 Task: Log work in the project BrainWave for the issue 'Develop a new tool for automated testing of mobile application memory consumption and optimization' spent time as '5w 2d 8h 51m' and remaining time as '2w 2d 13h 58m' and move to top of backlog. Now add the issue to the epic 'Service-oriented architecture (SOA) implementation'. Log work in the project BrainWave for the issue 'Upgrade the website performance and speed mechanisms of a web application to improve website loading time and user experience' spent time as '1w 5d 19h 44m' and remaining time as '3w 4d 6h 56m' and move to bottom of backlog. Now add the issue to the epic 'Supply chain management system integration'
Action: Mouse moved to (177, 50)
Screenshot: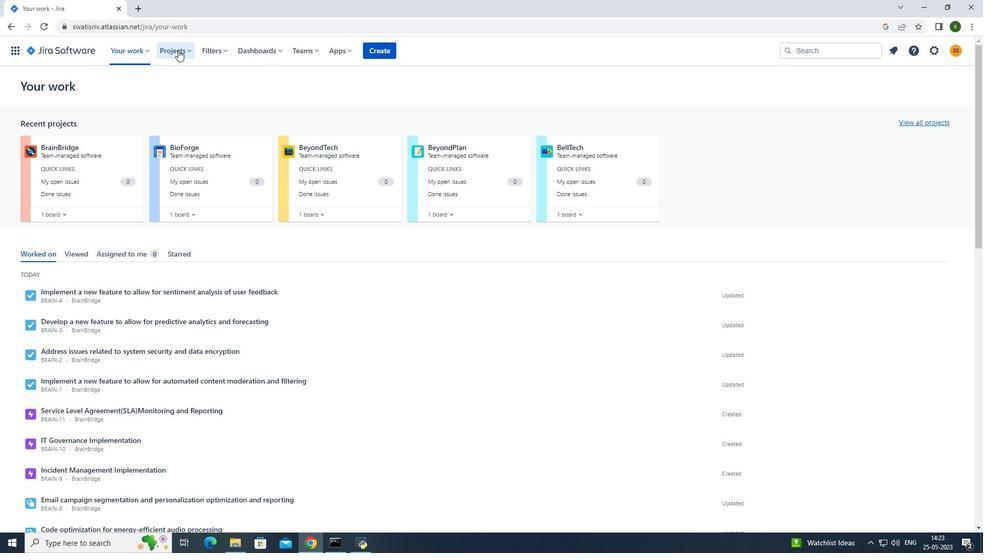 
Action: Mouse pressed left at (177, 50)
Screenshot: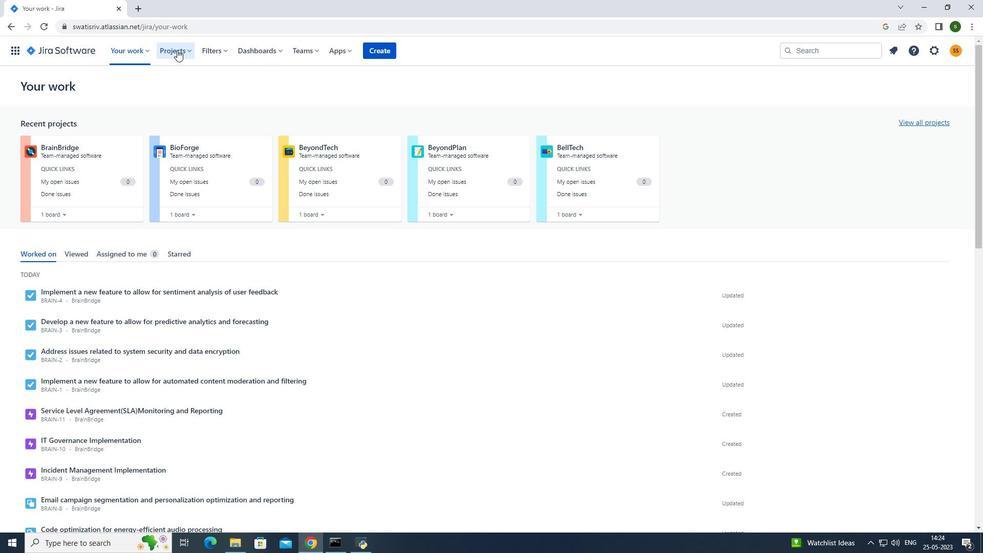 
Action: Mouse moved to (217, 88)
Screenshot: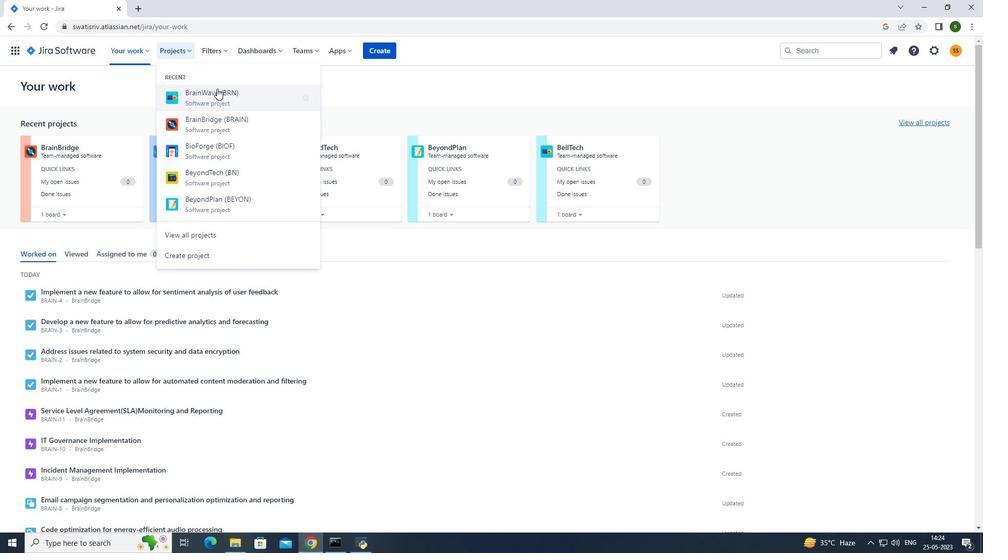 
Action: Mouse pressed left at (217, 88)
Screenshot: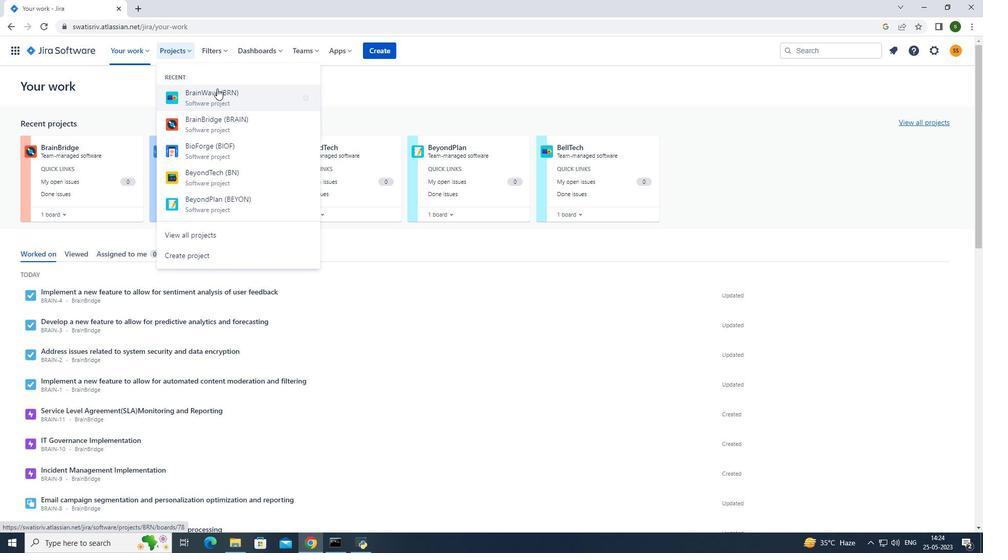 
Action: Mouse moved to (78, 149)
Screenshot: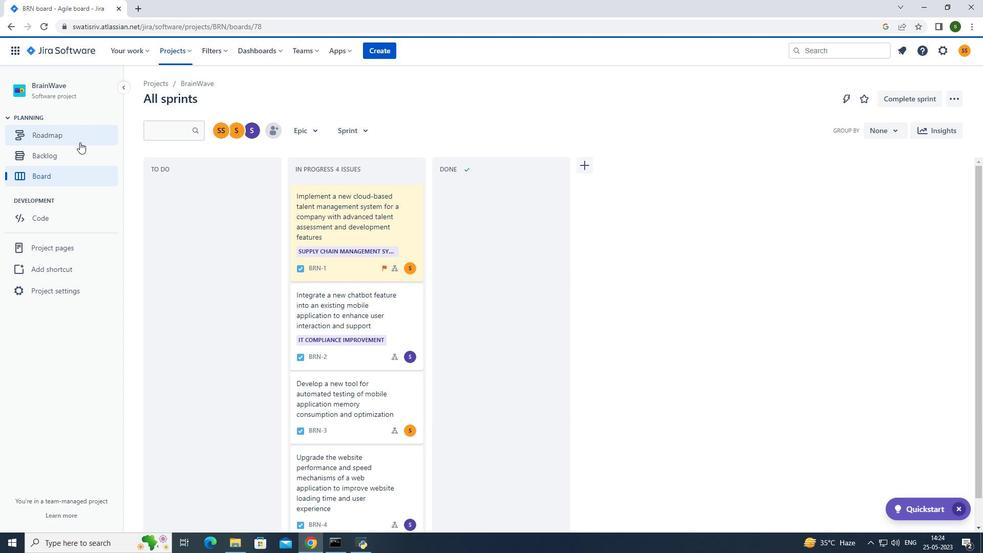 
Action: Mouse pressed left at (78, 149)
Screenshot: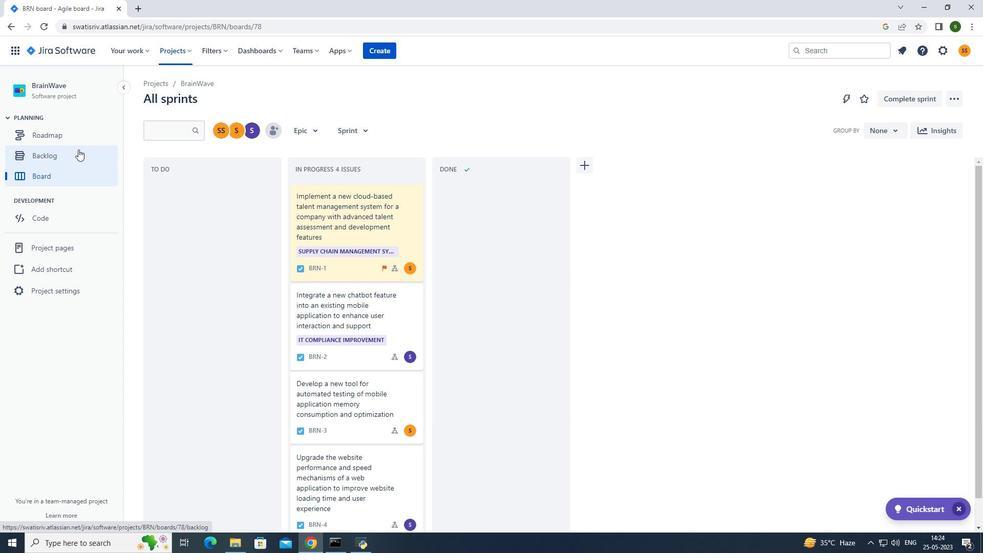 
Action: Mouse moved to (752, 370)
Screenshot: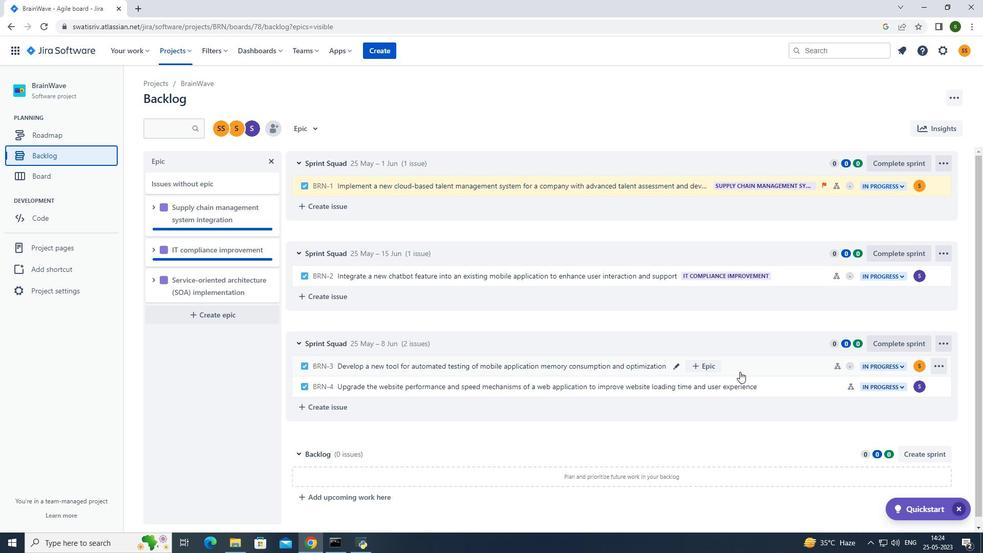 
Action: Mouse pressed left at (752, 370)
Screenshot: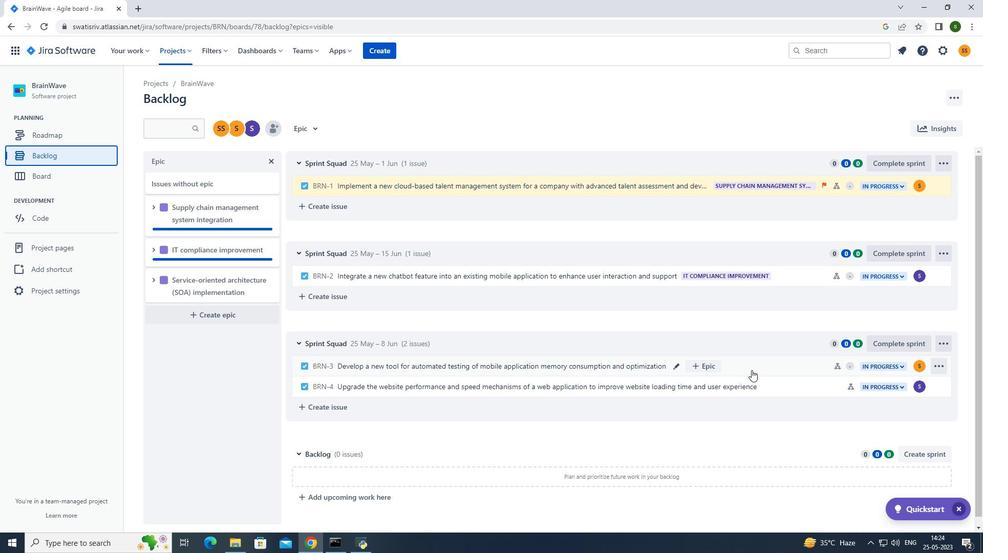
Action: Mouse moved to (935, 157)
Screenshot: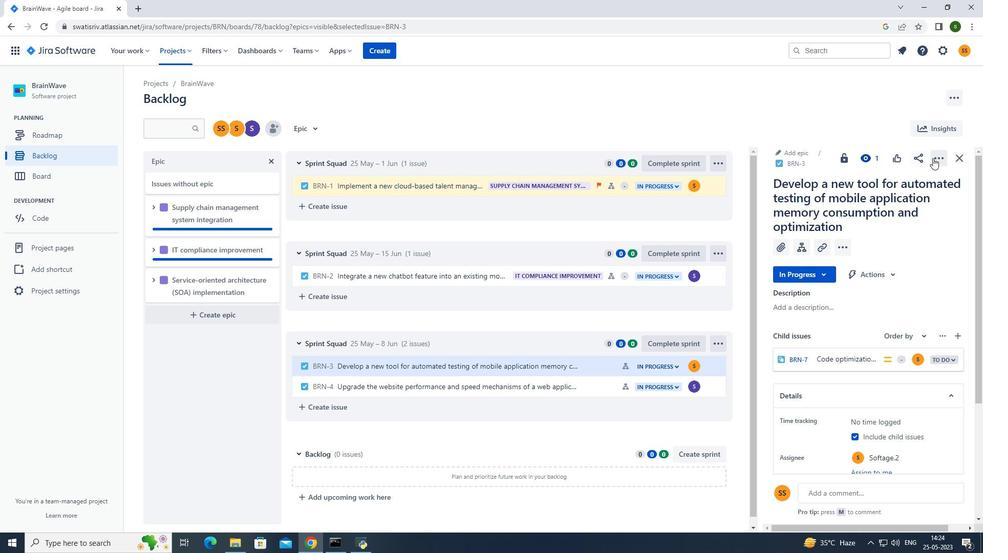 
Action: Mouse pressed left at (935, 157)
Screenshot: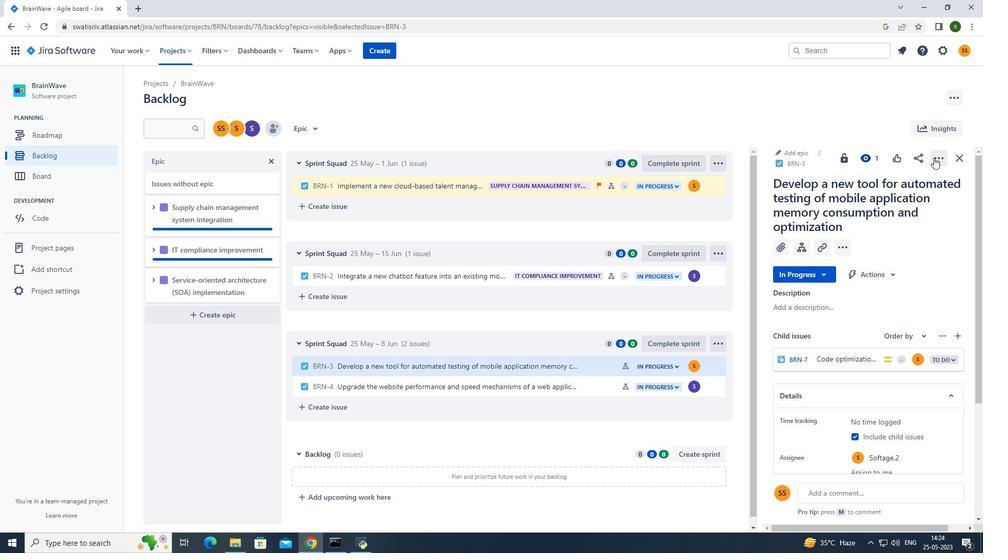 
Action: Mouse moved to (916, 188)
Screenshot: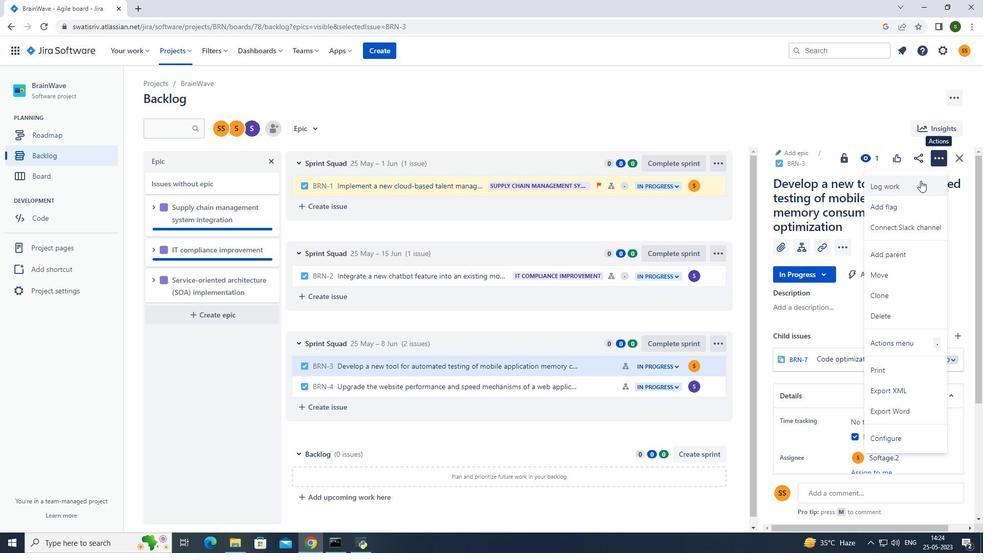 
Action: Mouse pressed left at (916, 188)
Screenshot: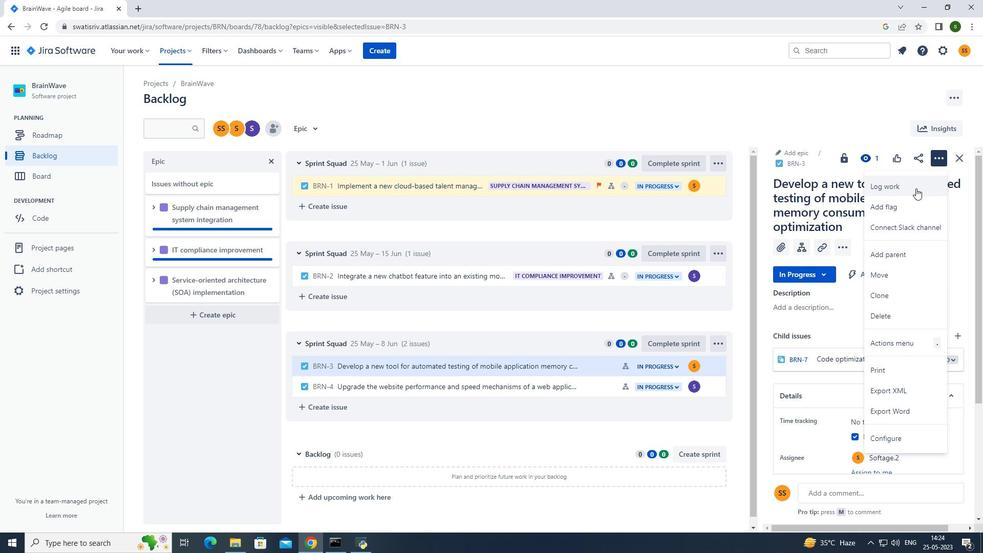 
Action: Mouse moved to (421, 154)
Screenshot: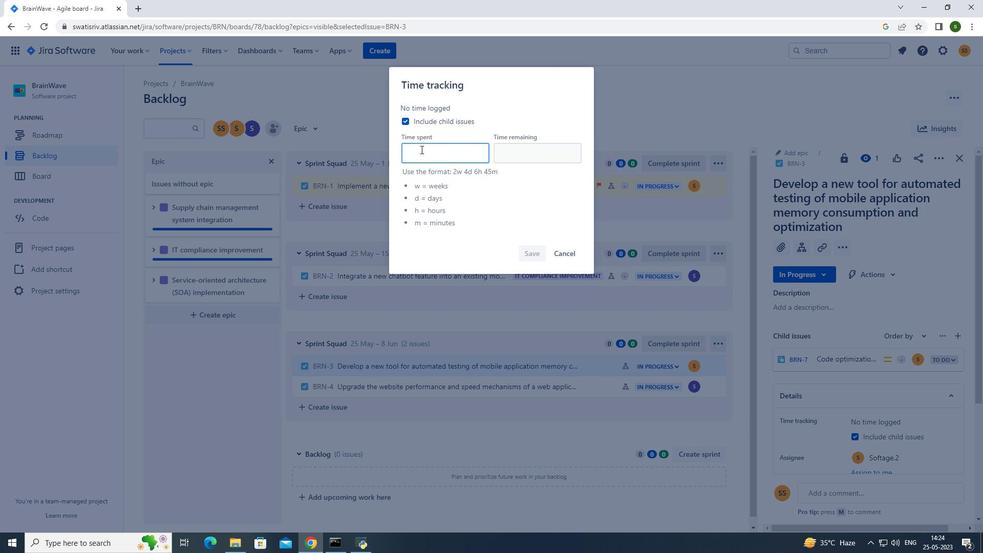 
Action: Mouse pressed left at (421, 154)
Screenshot: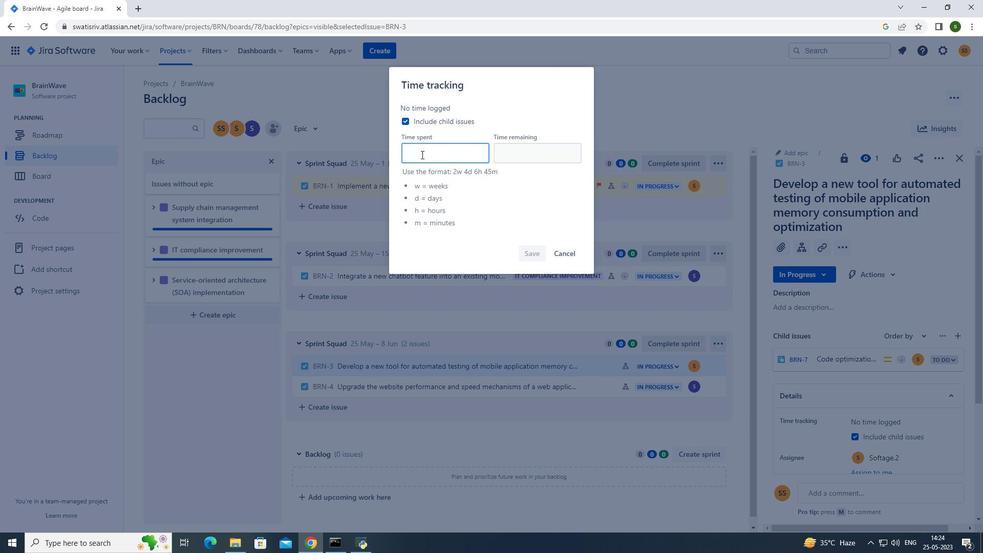 
Action: Mouse moved to (422, 152)
Screenshot: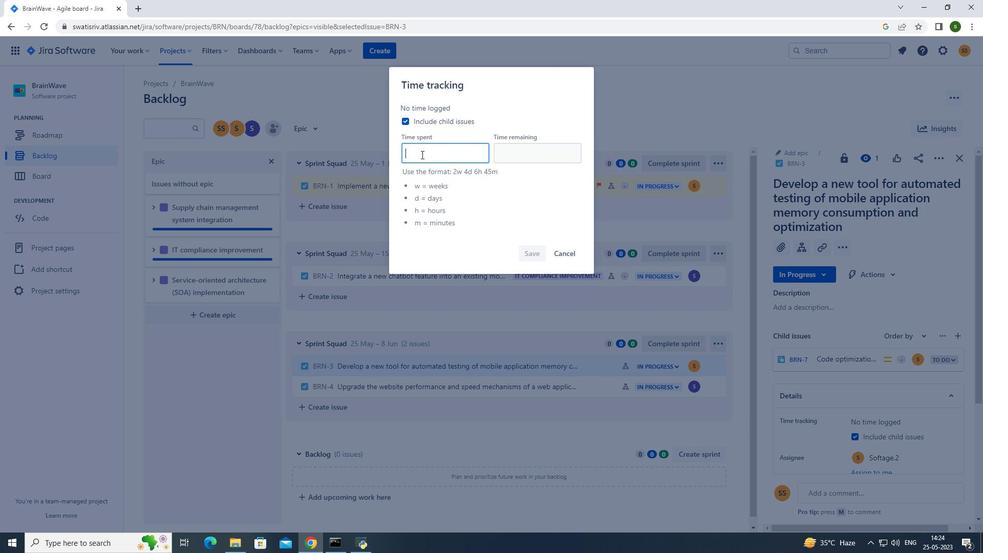 
Action: Key pressed 5
Screenshot: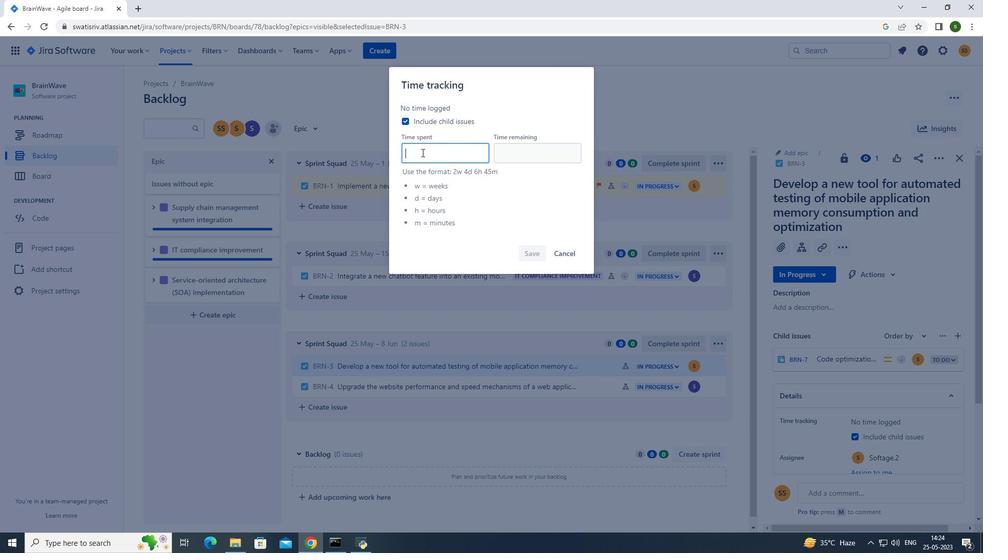 
Action: Mouse moved to (422, 151)
Screenshot: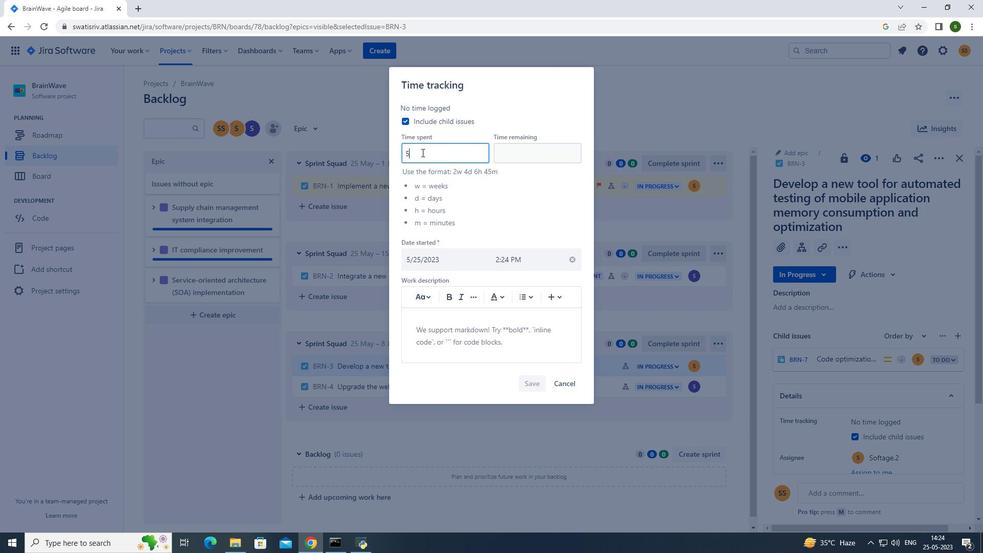 
Action: Key pressed w<Key.space>2d<Key.space>8h<Key.space>51m
Screenshot: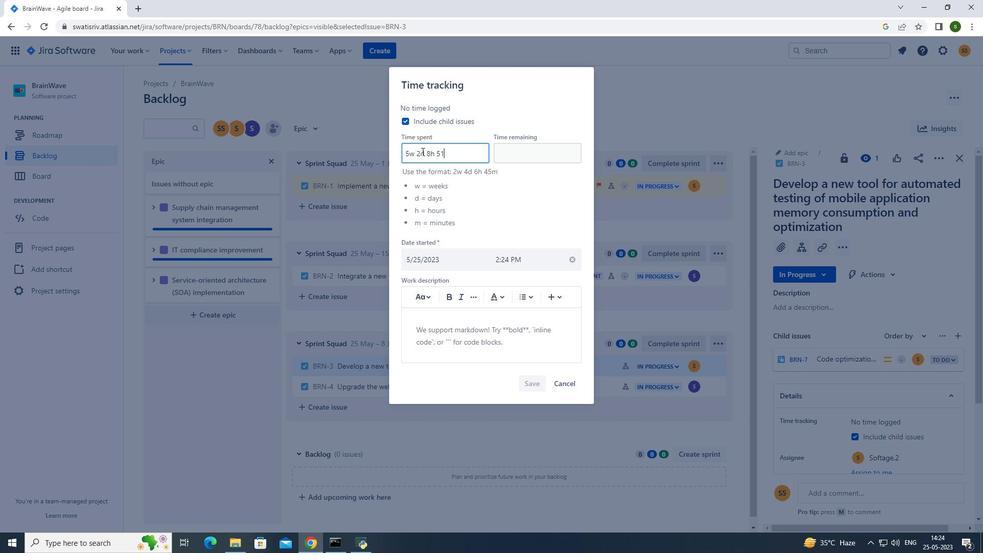 
Action: Mouse moved to (532, 160)
Screenshot: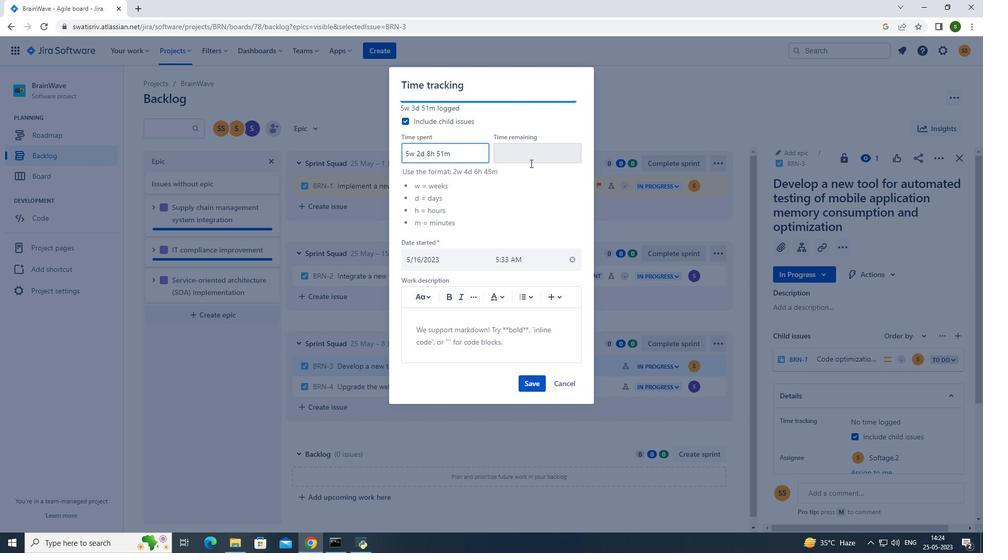 
Action: Mouse pressed left at (532, 160)
Screenshot: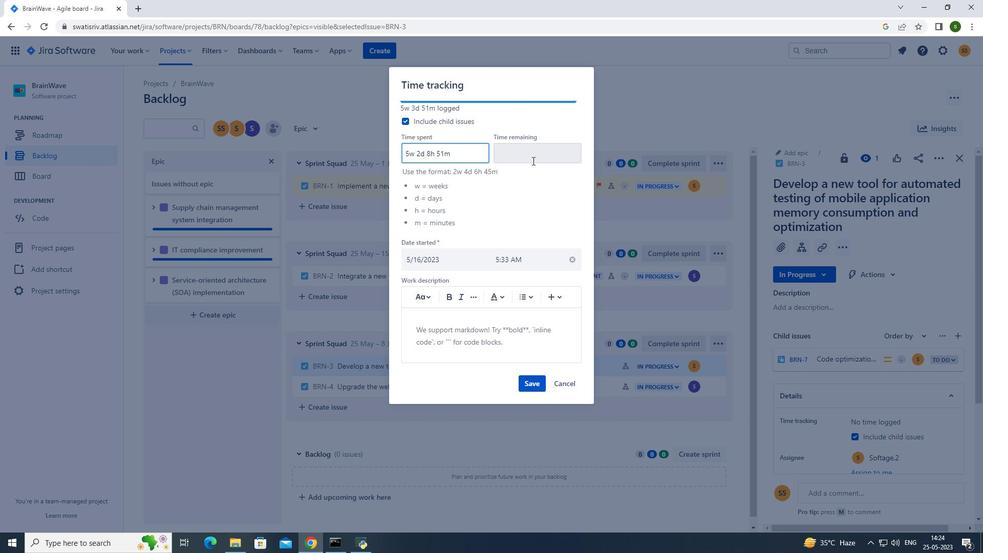 
Action: Key pressed 2w<Key.space>2d<Key.space>13h<Key.space>58m
Screenshot: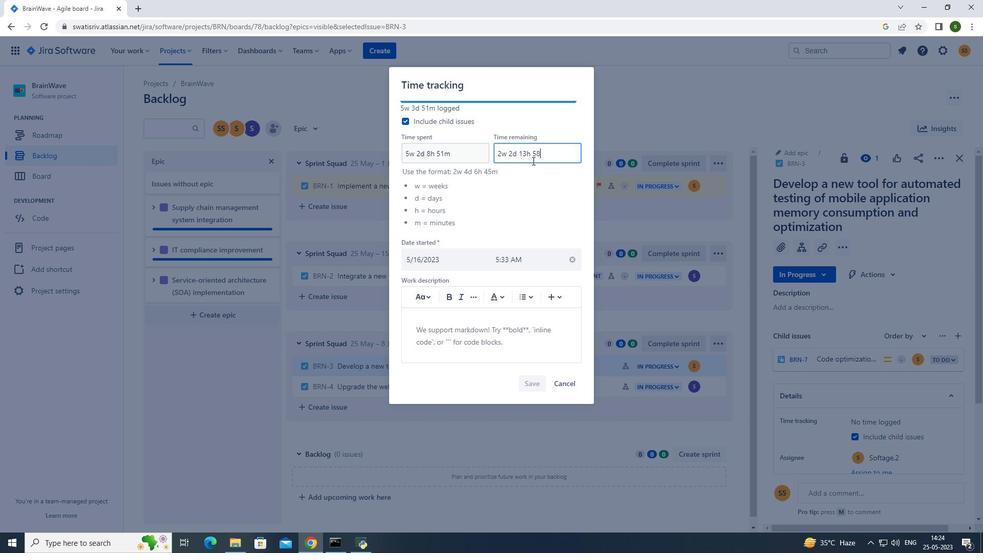 
Action: Mouse moved to (526, 379)
Screenshot: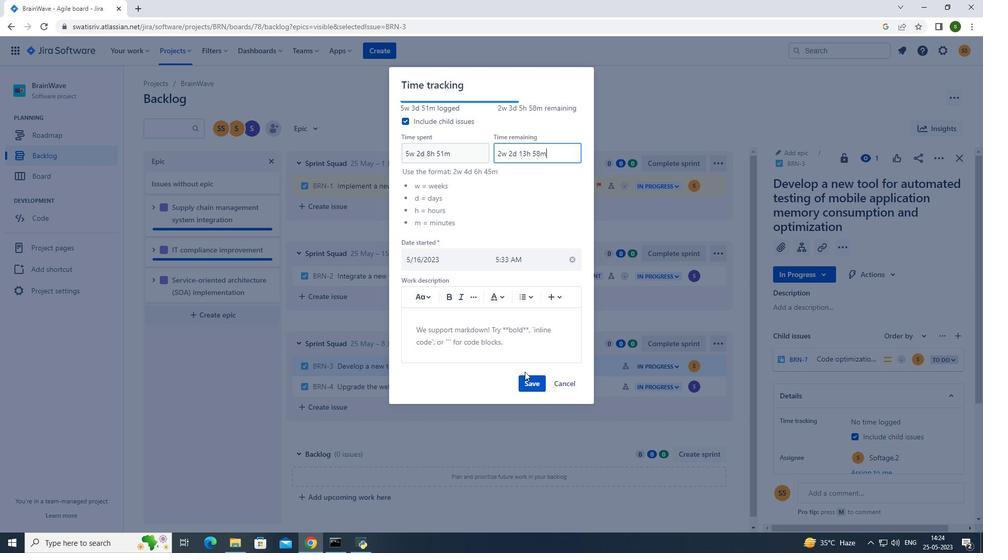 
Action: Mouse pressed left at (526, 379)
Screenshot: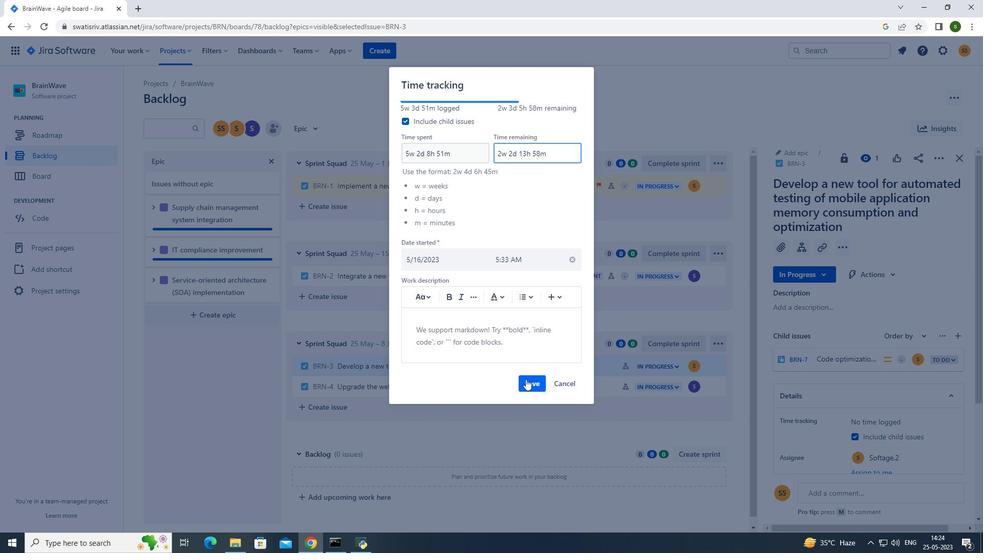 
Action: Mouse moved to (707, 366)
Screenshot: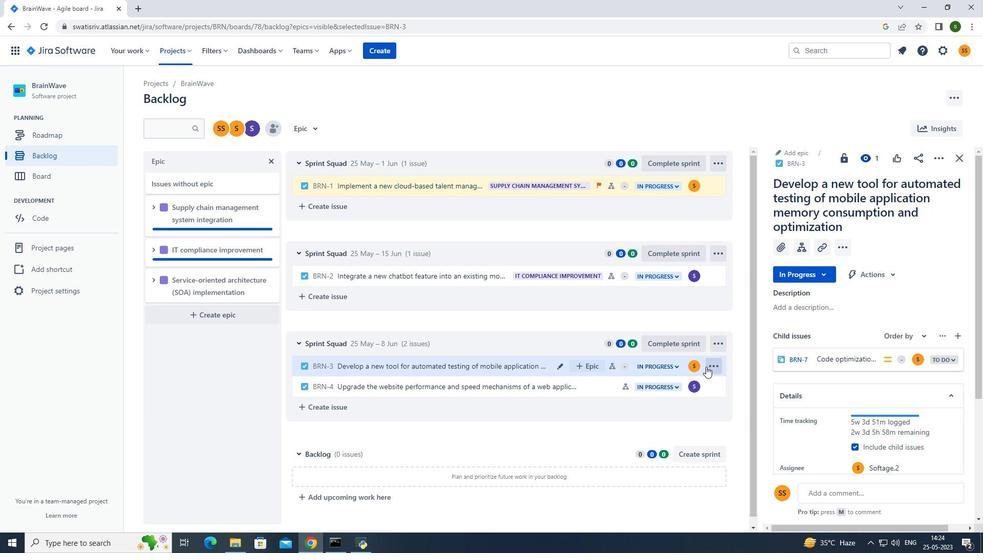 
Action: Mouse pressed left at (707, 366)
Screenshot: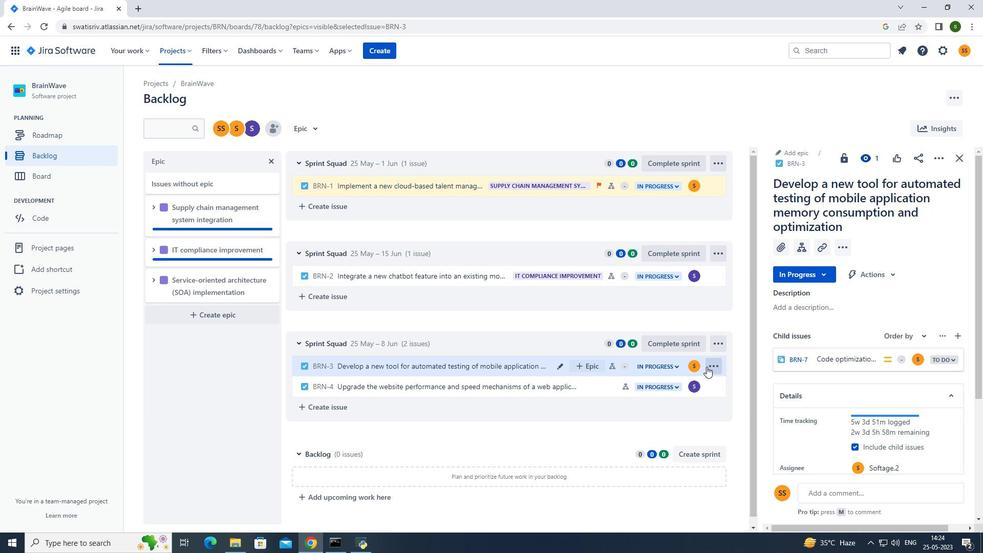 
Action: Mouse moved to (690, 328)
Screenshot: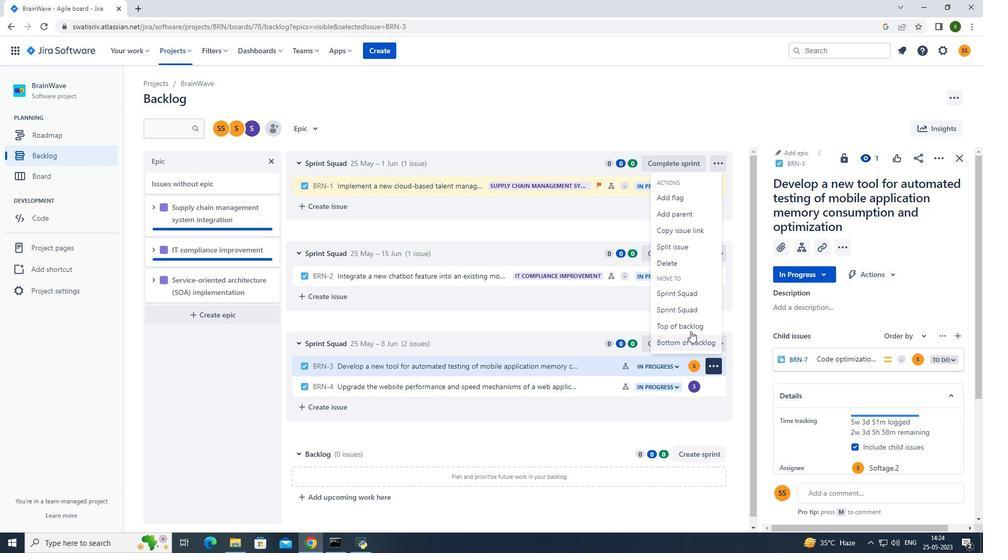 
Action: Mouse pressed left at (690, 328)
Screenshot: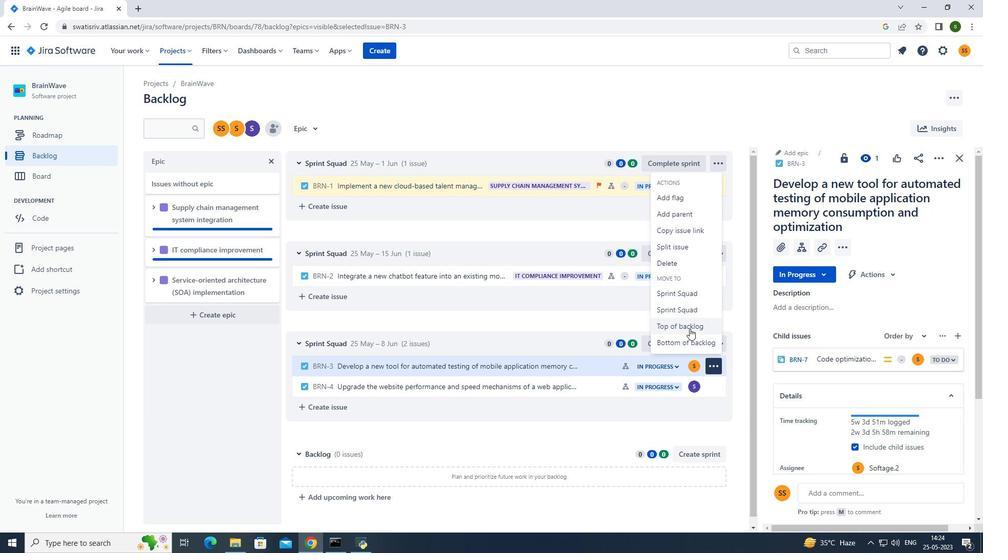 
Action: Mouse moved to (527, 171)
Screenshot: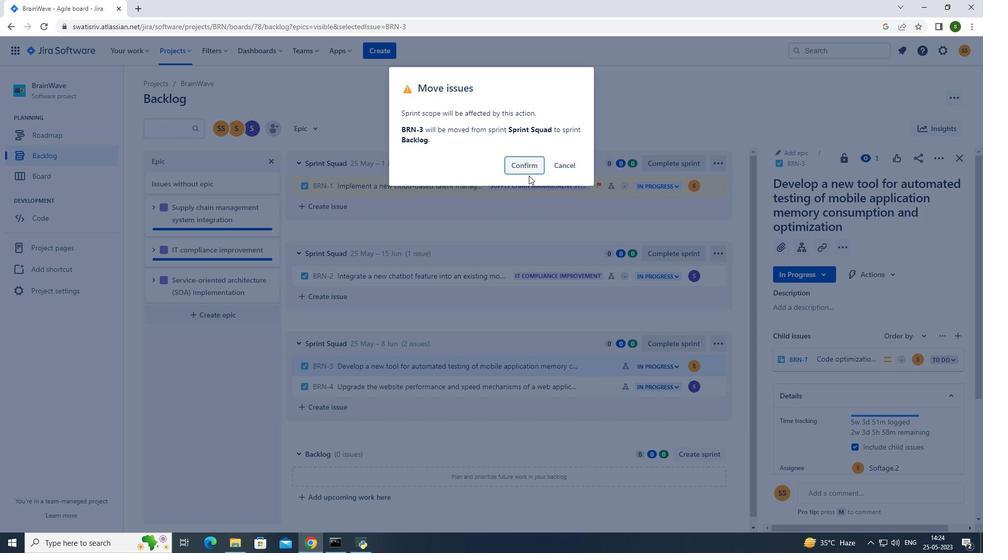 
Action: Mouse pressed left at (527, 171)
Screenshot: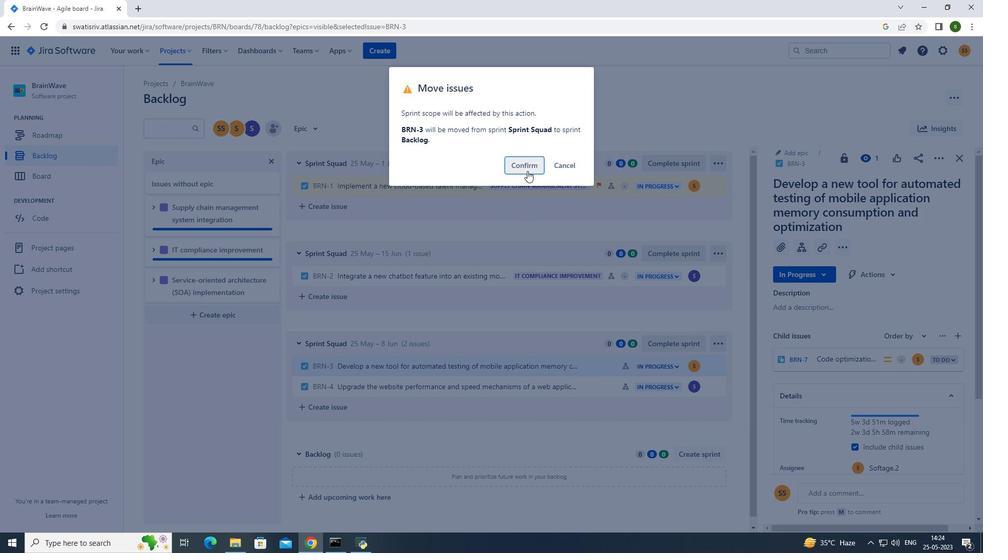 
Action: Mouse moved to (592, 457)
Screenshot: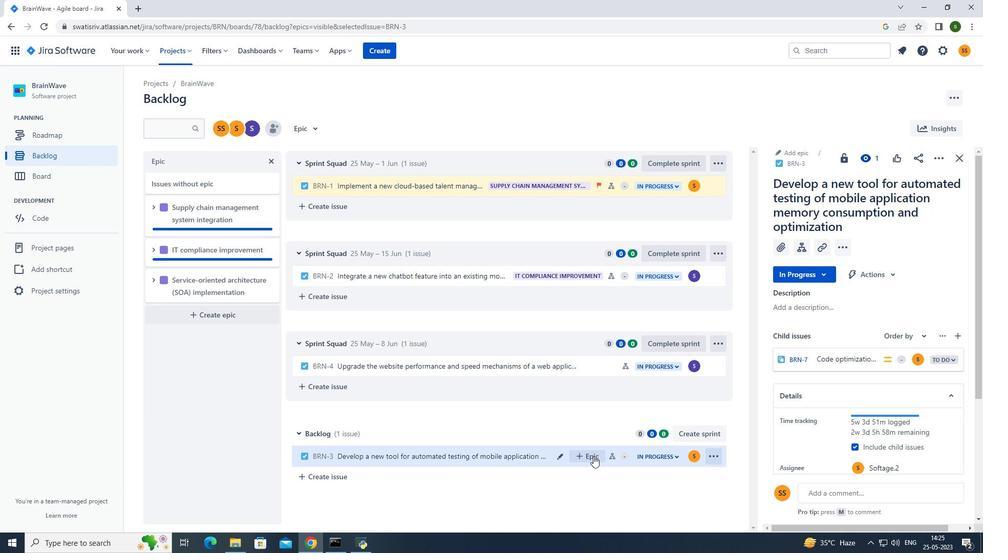 
Action: Mouse pressed left at (592, 457)
Screenshot: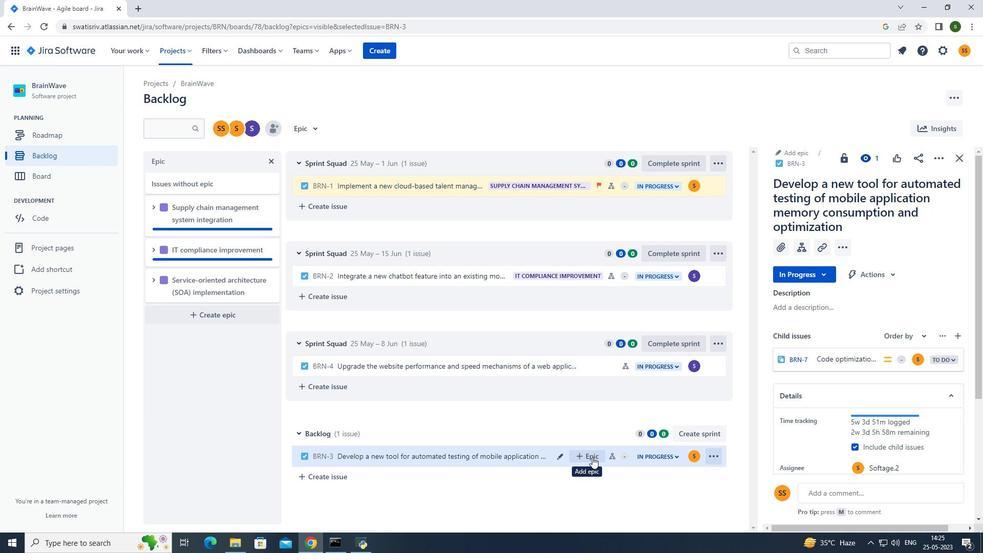 
Action: Mouse moved to (675, 522)
Screenshot: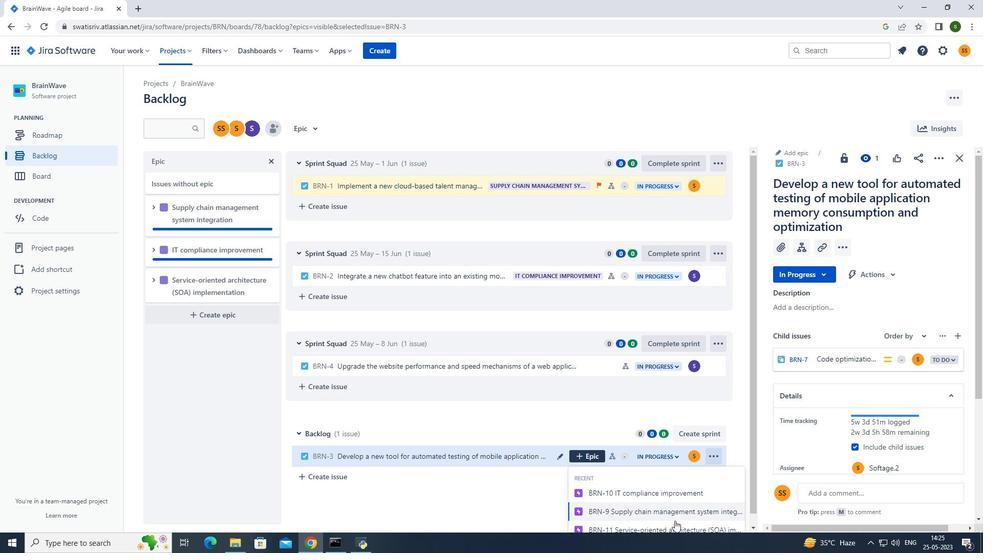 
Action: Mouse pressed left at (675, 522)
Screenshot: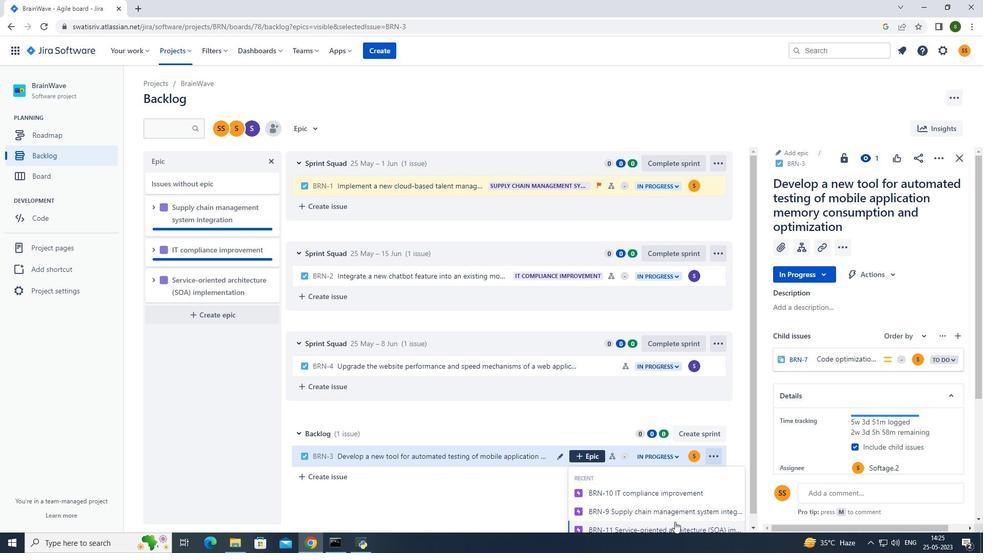
Action: Mouse moved to (314, 127)
Screenshot: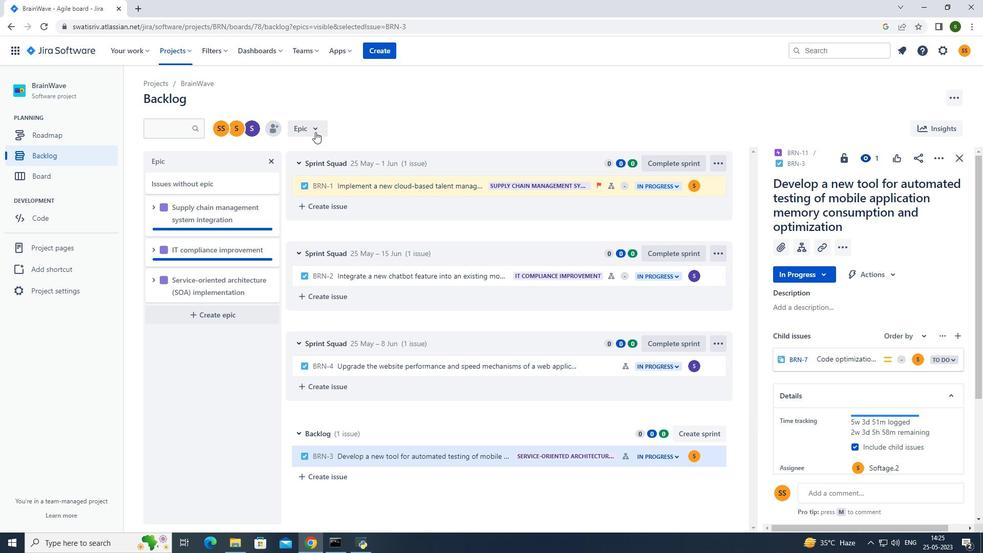 
Action: Mouse pressed left at (314, 127)
Screenshot: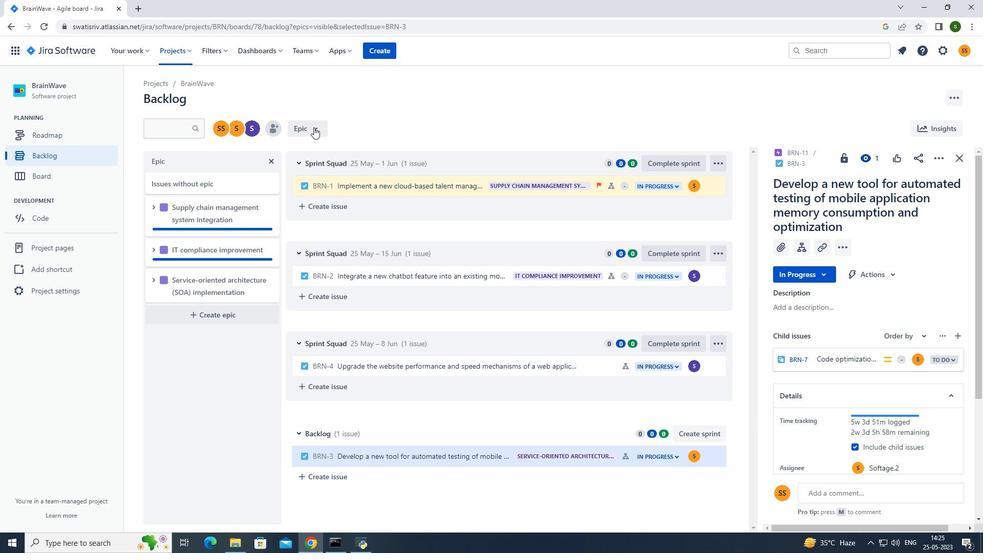 
Action: Mouse moved to (343, 208)
Screenshot: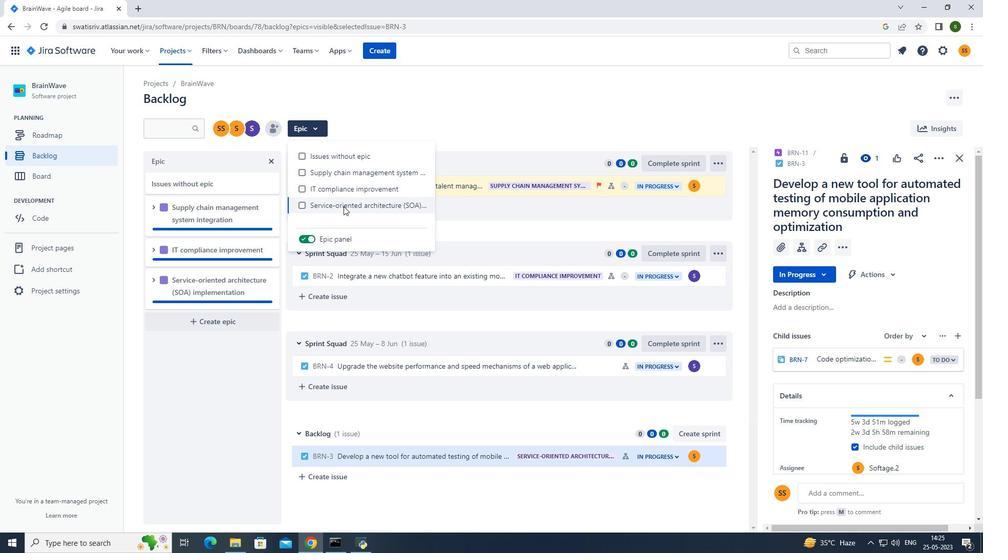 
Action: Mouse pressed left at (343, 208)
Screenshot: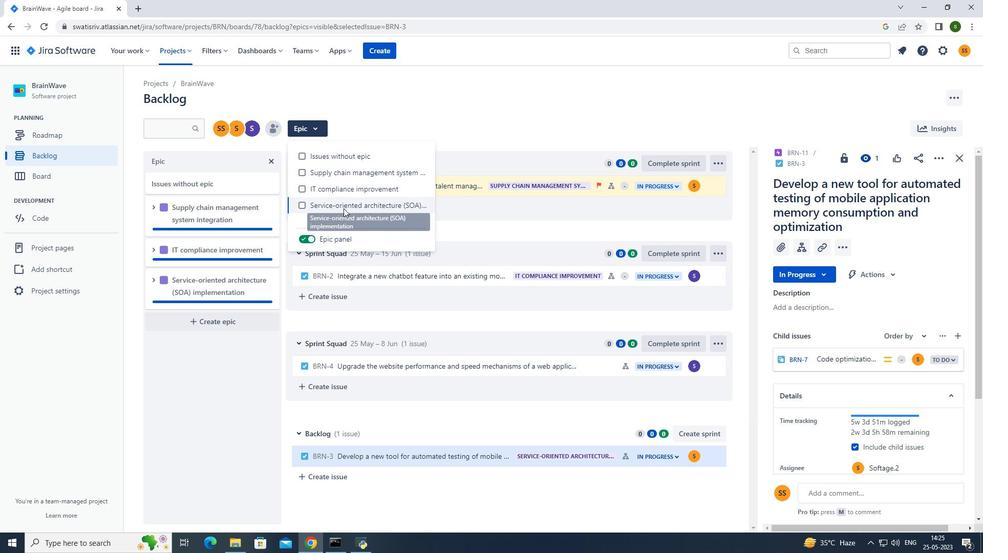 
Action: Mouse moved to (331, 91)
Screenshot: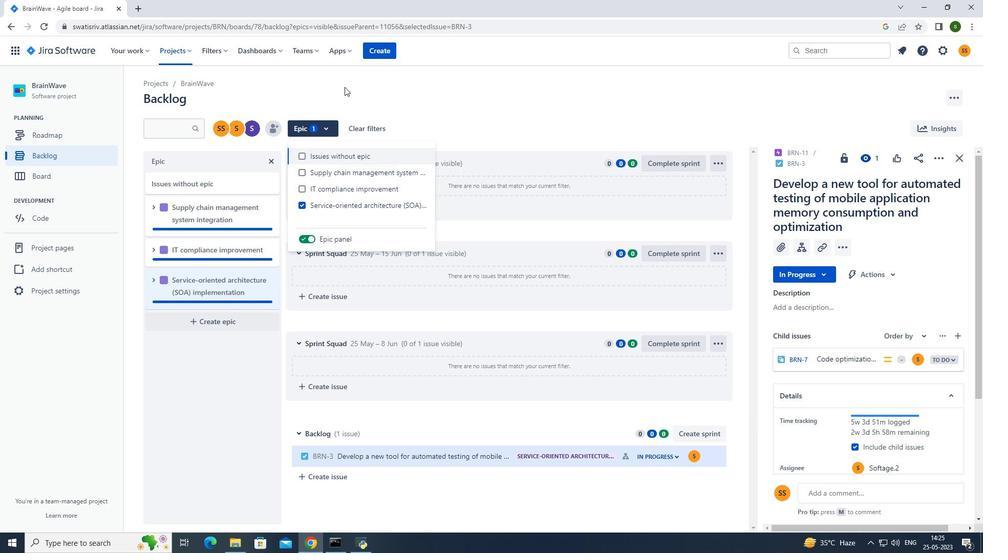 
Action: Mouse pressed left at (331, 91)
Screenshot: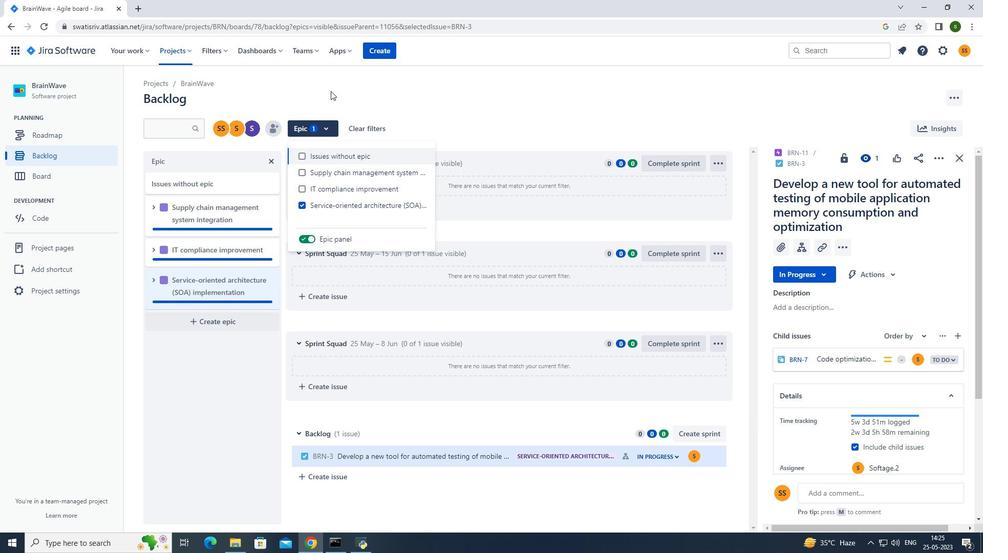 
Action: Mouse moved to (176, 56)
Screenshot: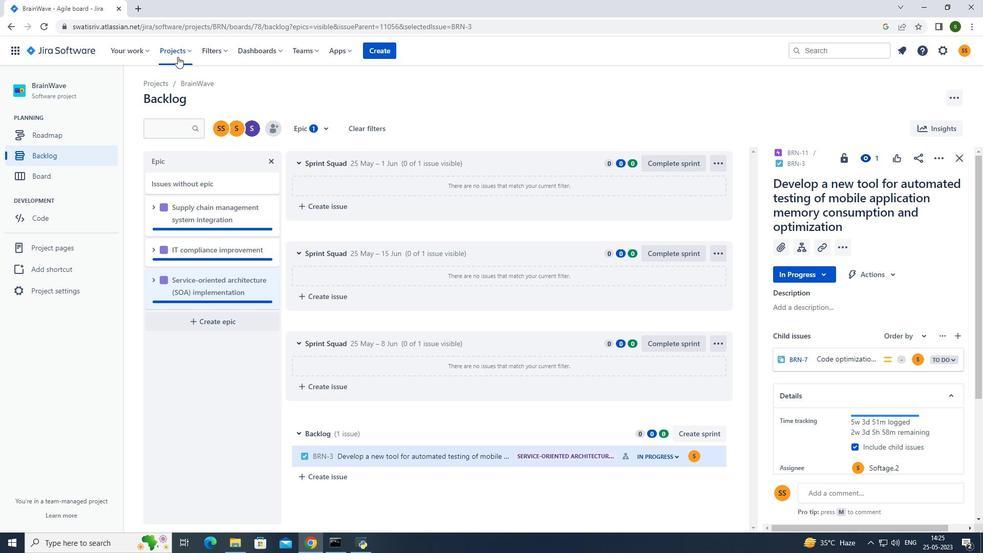 
Action: Mouse pressed left at (176, 56)
Screenshot: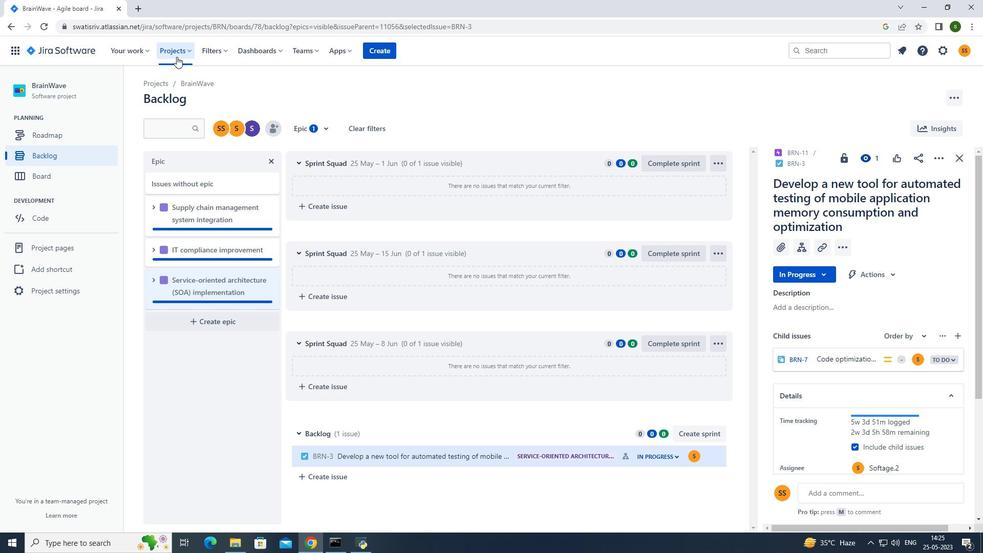 
Action: Mouse moved to (198, 92)
Screenshot: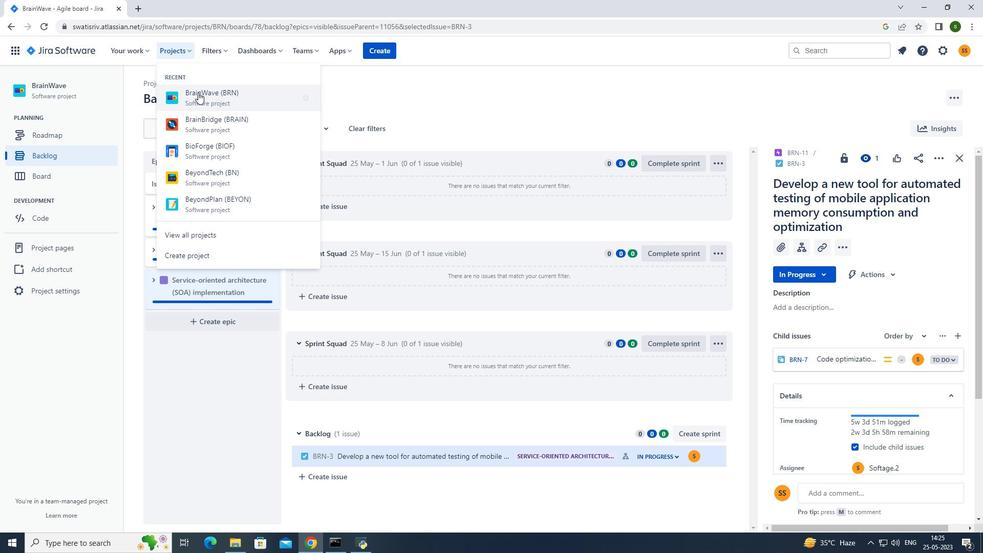 
Action: Mouse pressed left at (198, 92)
Screenshot: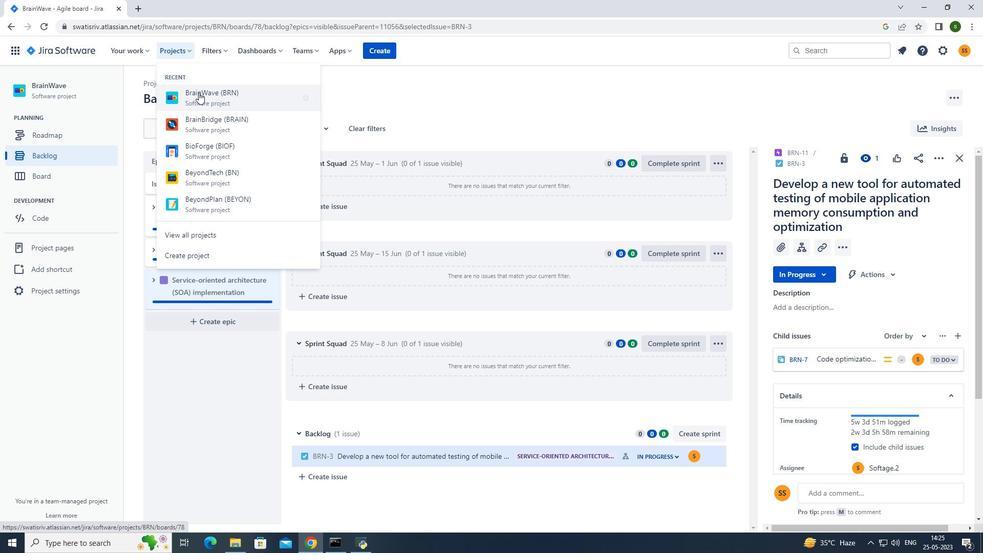 
Action: Mouse moved to (100, 153)
Screenshot: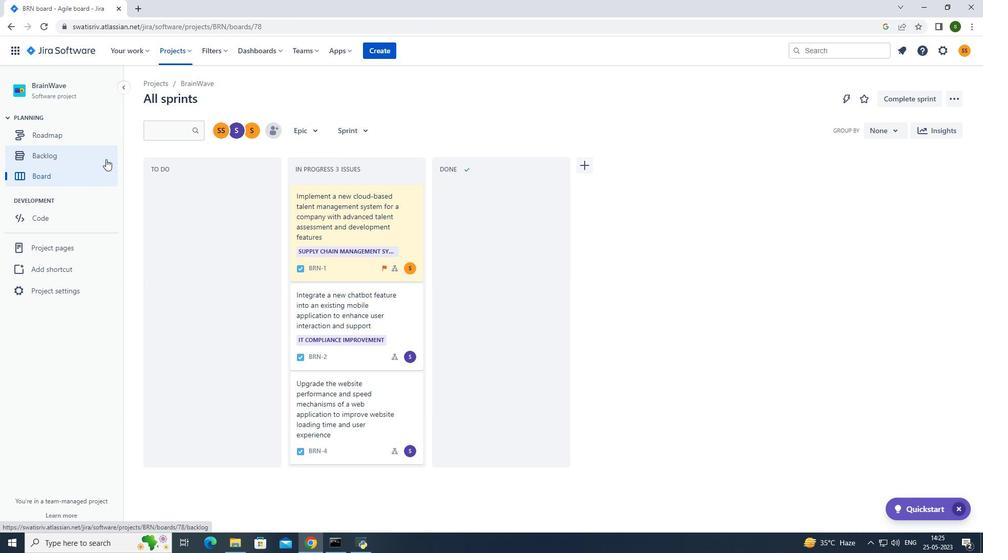 
Action: Mouse pressed left at (100, 153)
Screenshot: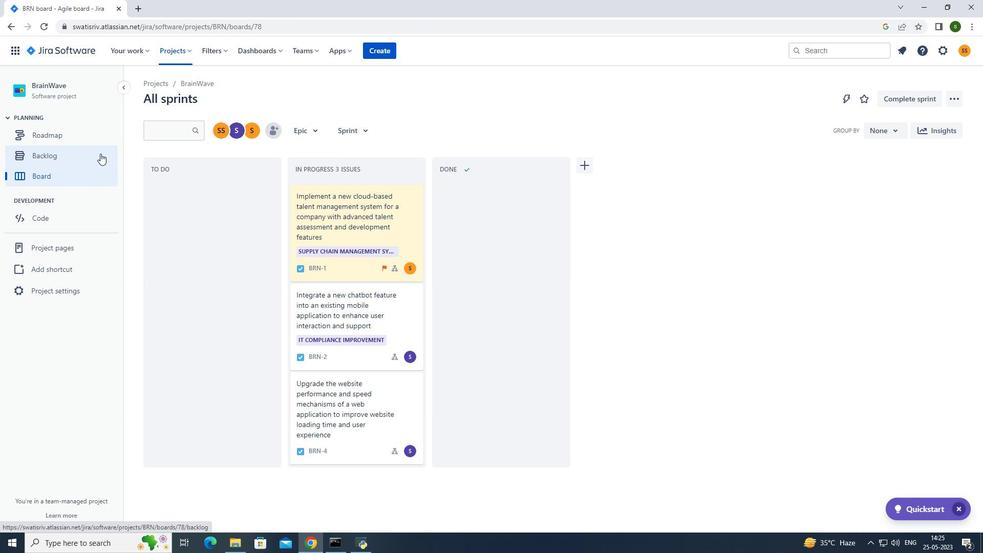 
Action: Mouse moved to (818, 372)
Screenshot: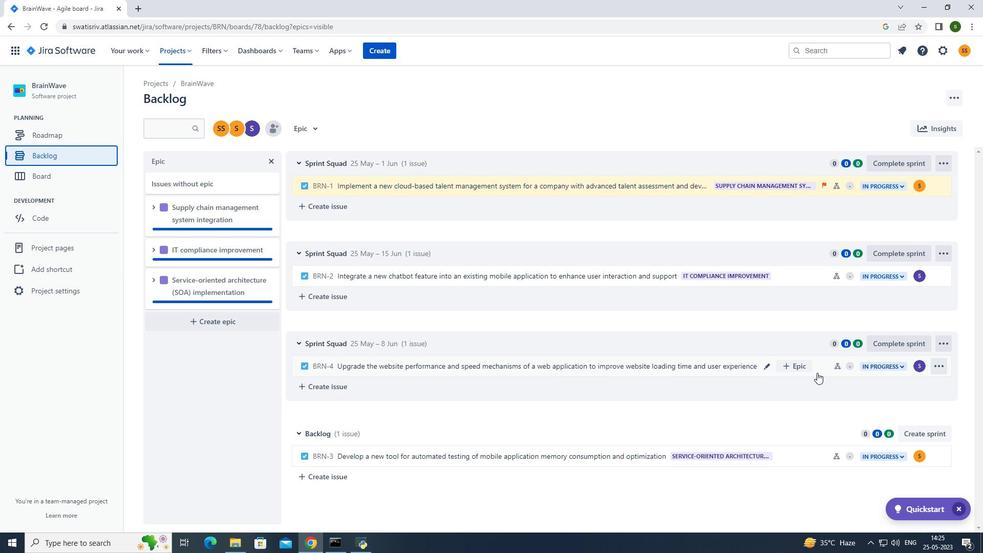 
Action: Mouse pressed left at (818, 372)
Screenshot: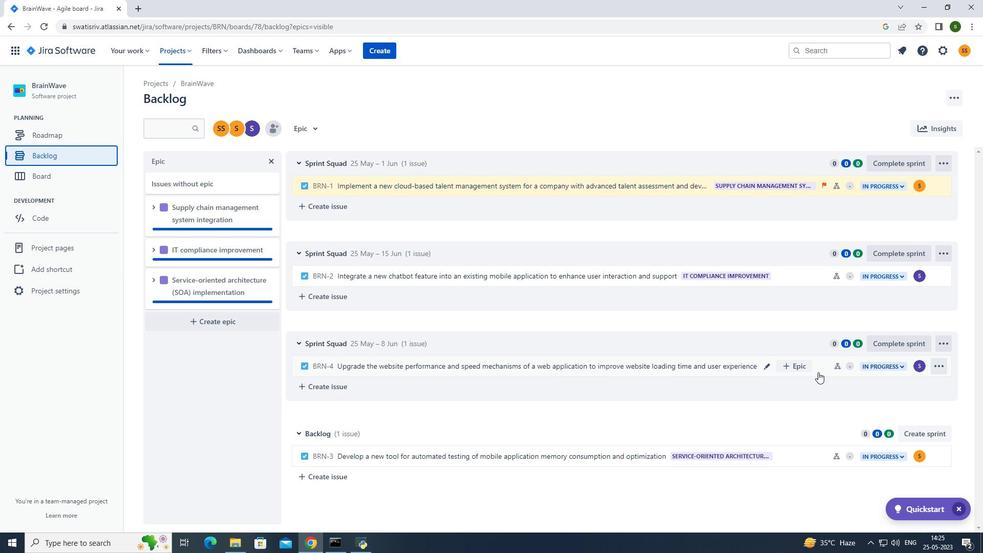 
Action: Mouse moved to (937, 161)
Screenshot: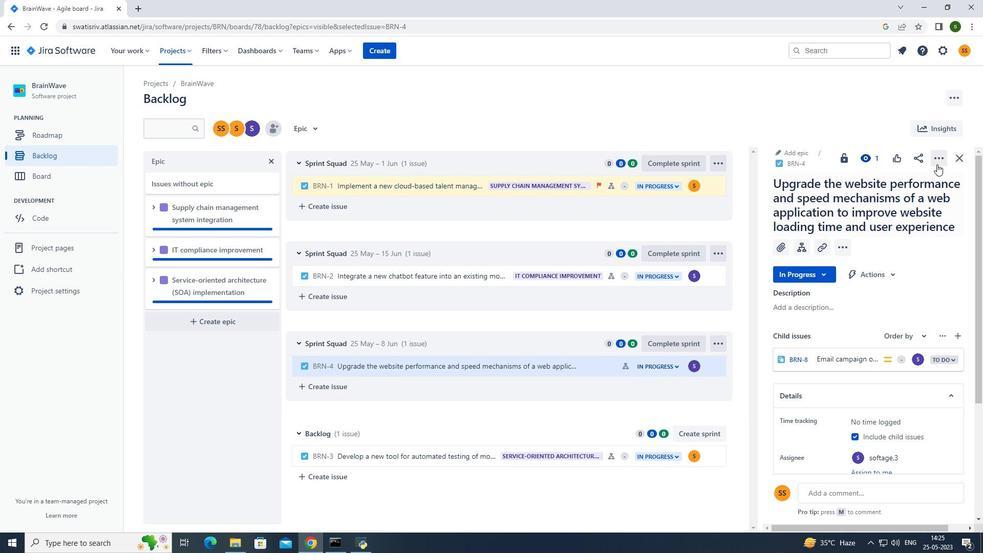 
Action: Mouse pressed left at (937, 161)
Screenshot: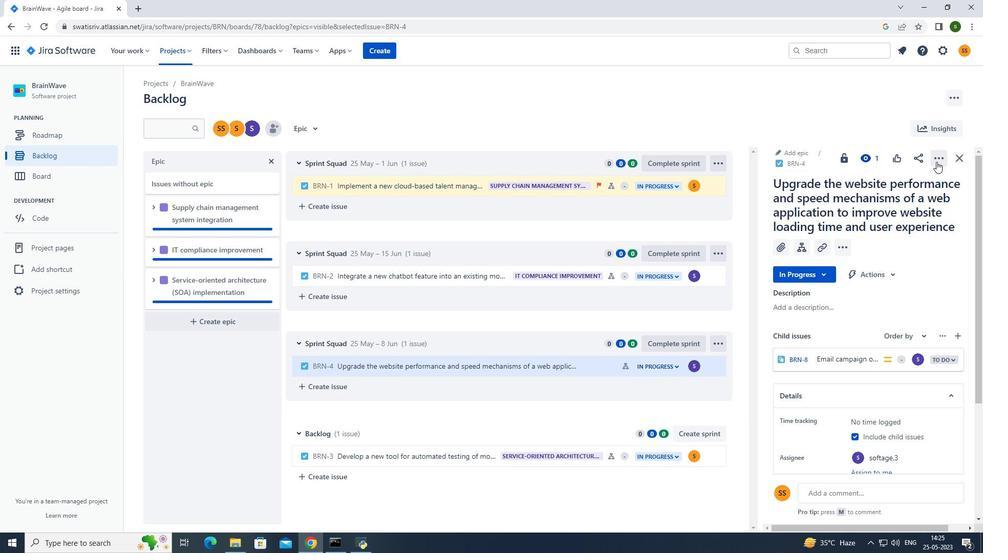 
Action: Mouse moved to (900, 186)
Screenshot: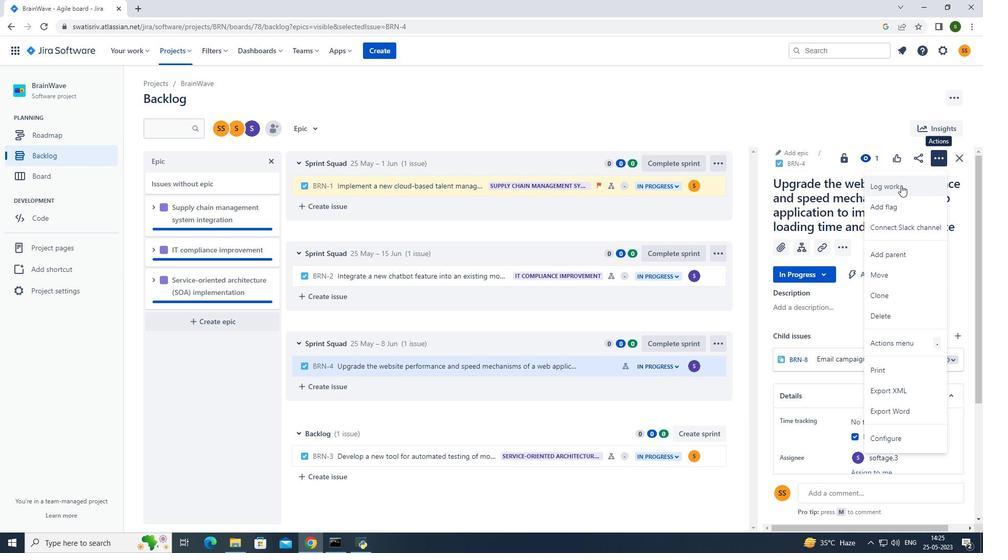 
Action: Mouse pressed left at (900, 186)
Screenshot: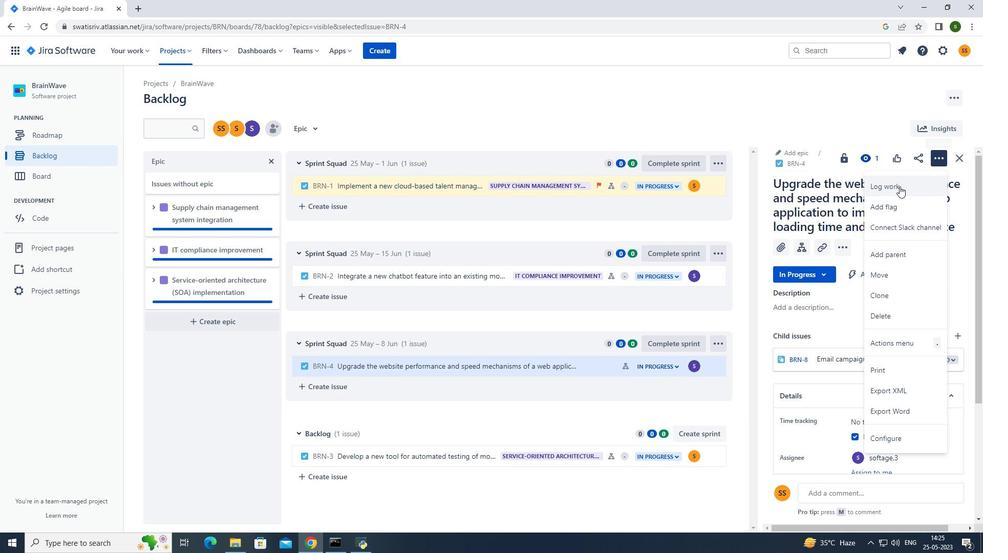 
Action: Mouse moved to (466, 154)
Screenshot: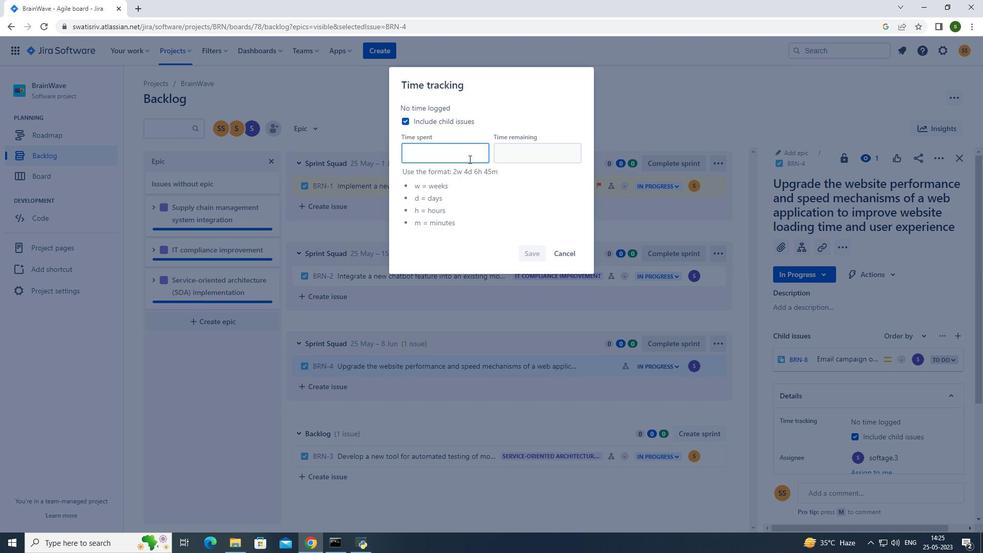 
Action: Mouse pressed left at (466, 154)
Screenshot: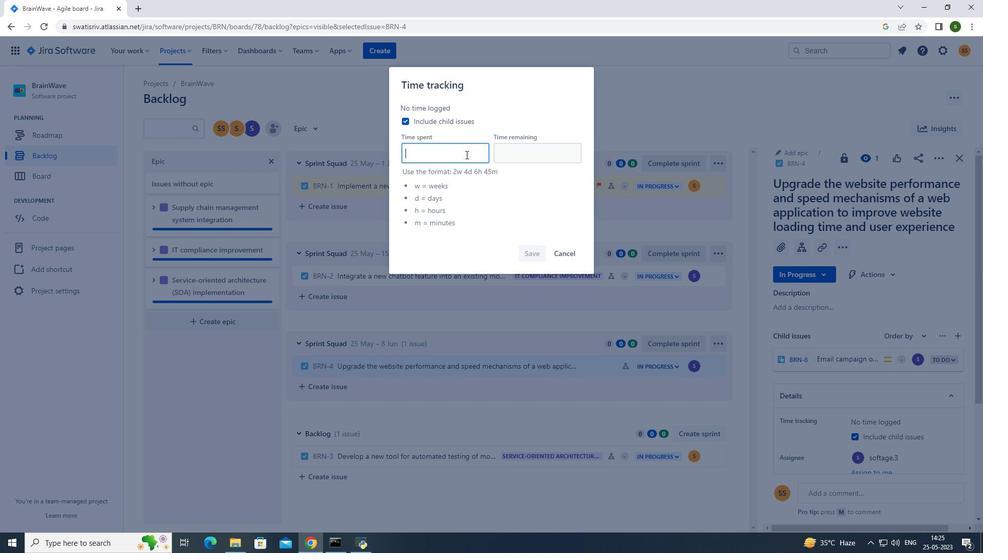 
Action: Key pressed 1w
Screenshot: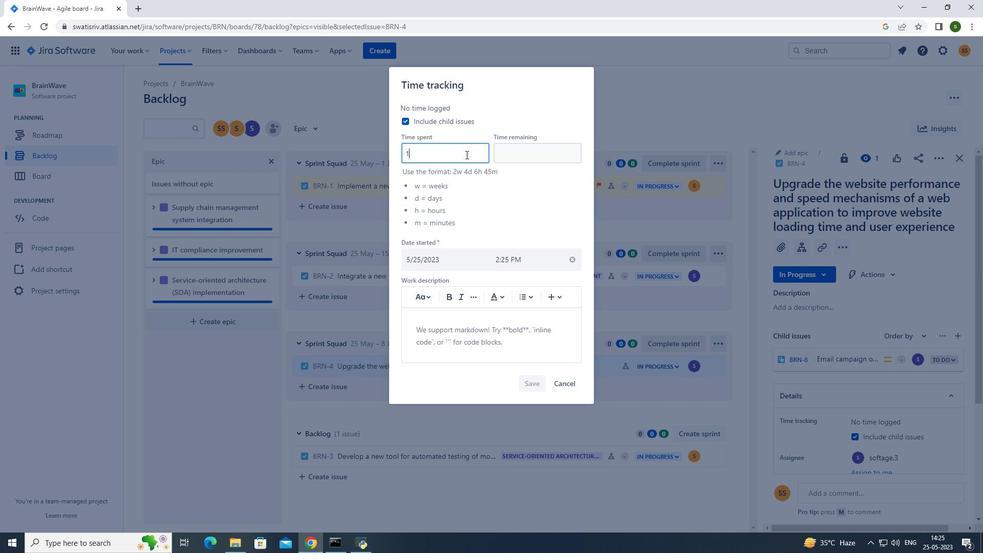 
Action: Mouse moved to (467, 151)
Screenshot: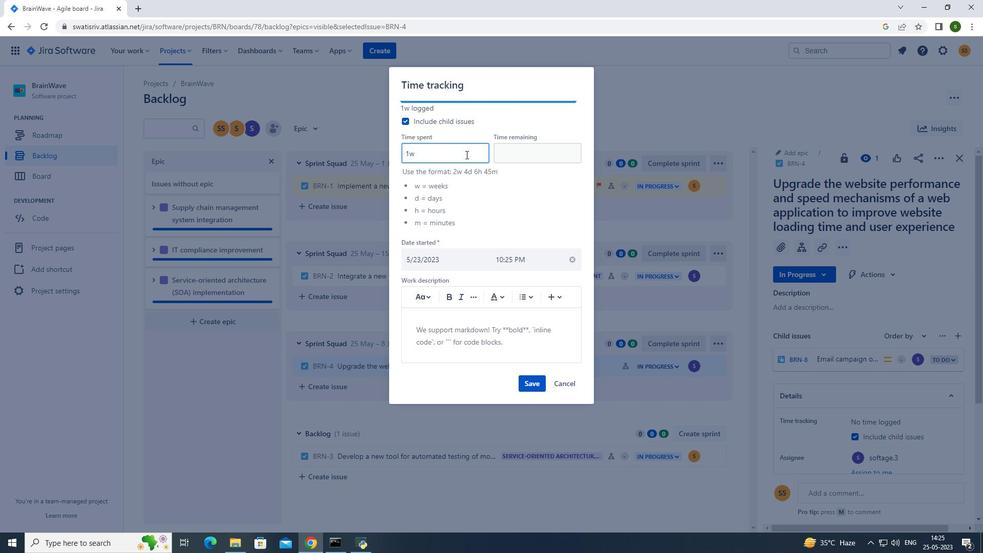 
Action: Key pressed <Key.space>
Screenshot: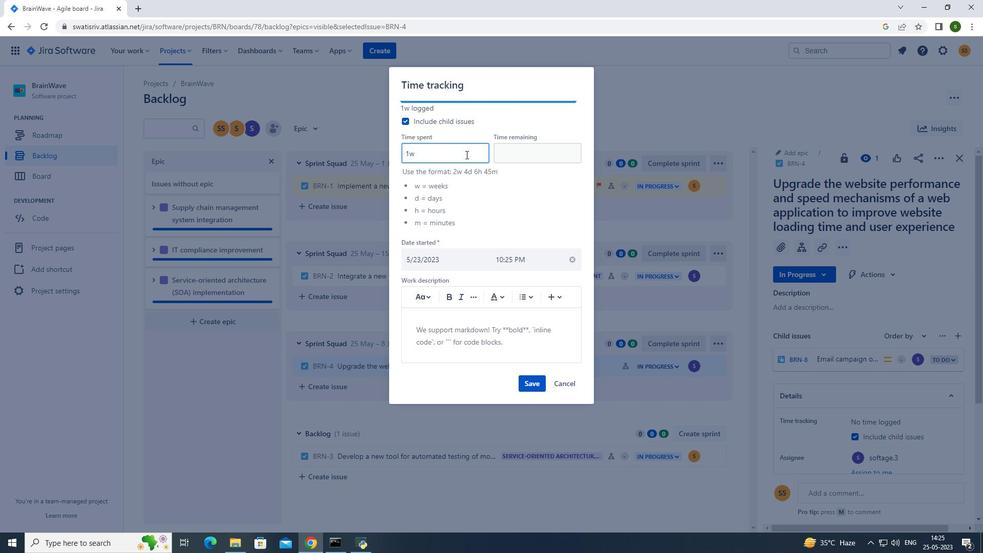
Action: Mouse moved to (468, 151)
Screenshot: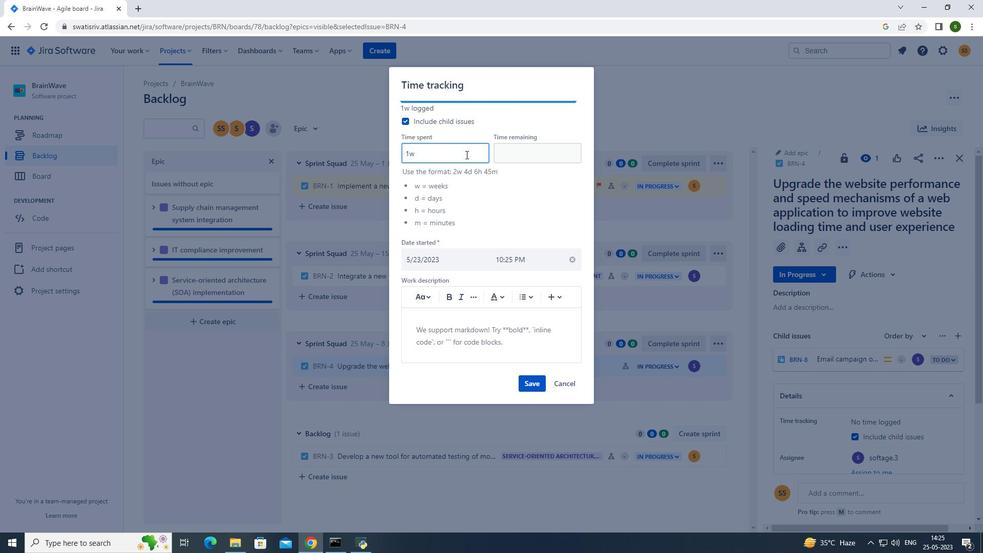 
Action: Key pressed 5d
Screenshot: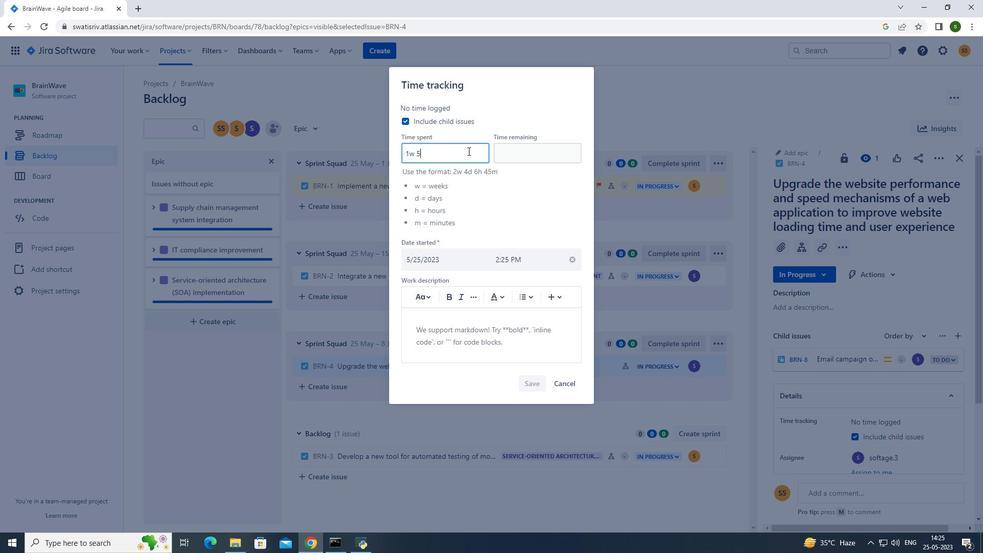 
Action: Mouse moved to (468, 150)
Screenshot: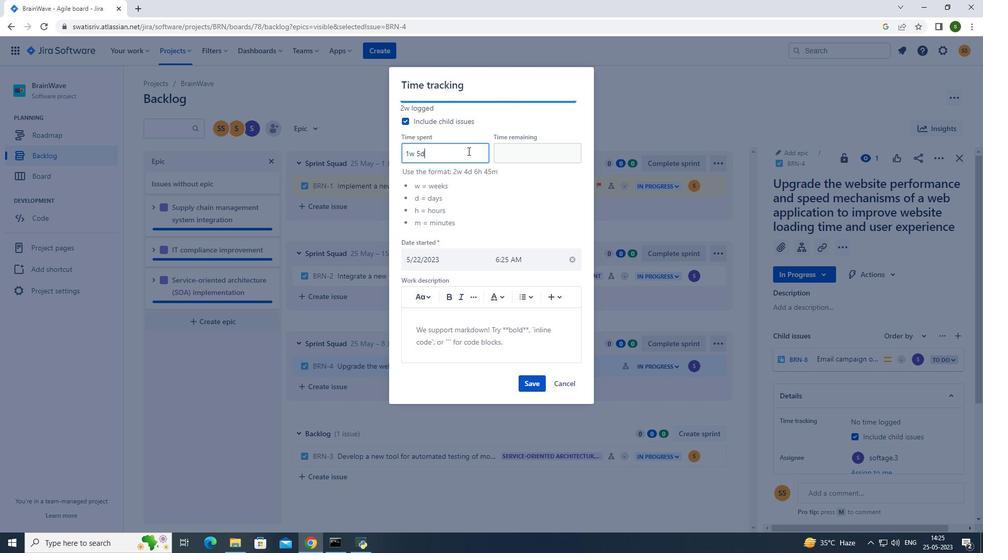 
Action: Key pressed <Key.space>19h<Key.space>44m
Screenshot: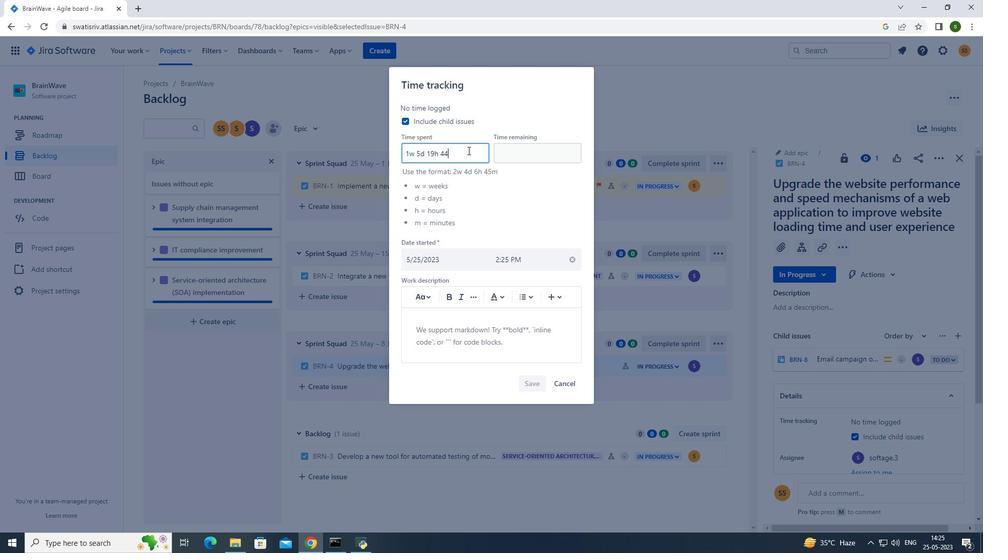 
Action: Mouse moved to (539, 155)
Screenshot: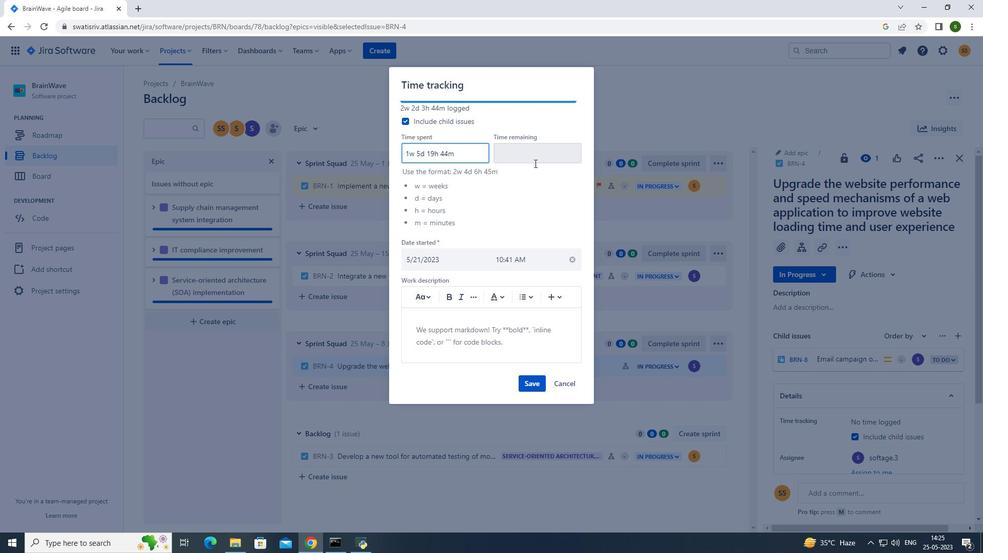 
Action: Mouse pressed left at (539, 155)
Screenshot: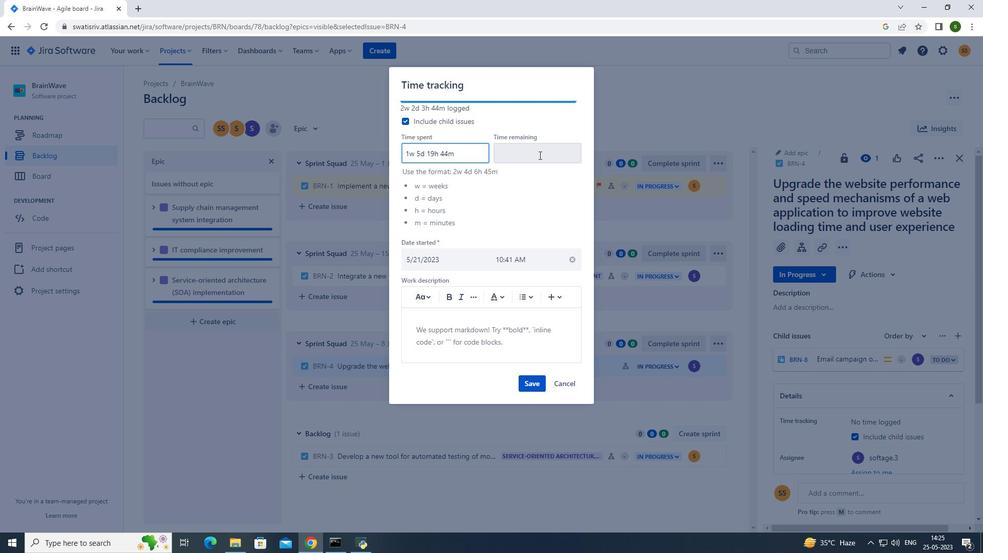 
Action: Key pressed 3w<Key.space>4d<Key.space>6h<Key.space>56m
Screenshot: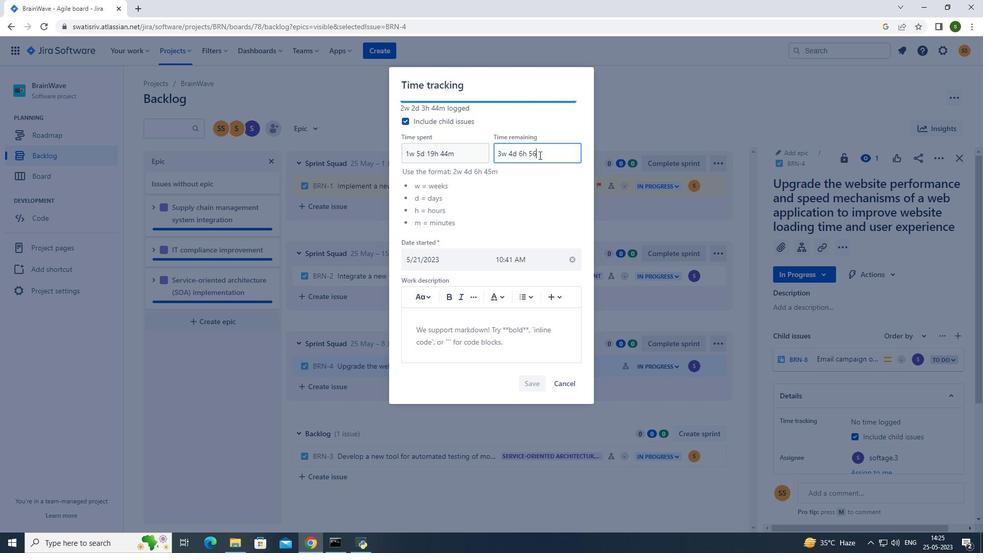 
Action: Mouse moved to (537, 383)
Screenshot: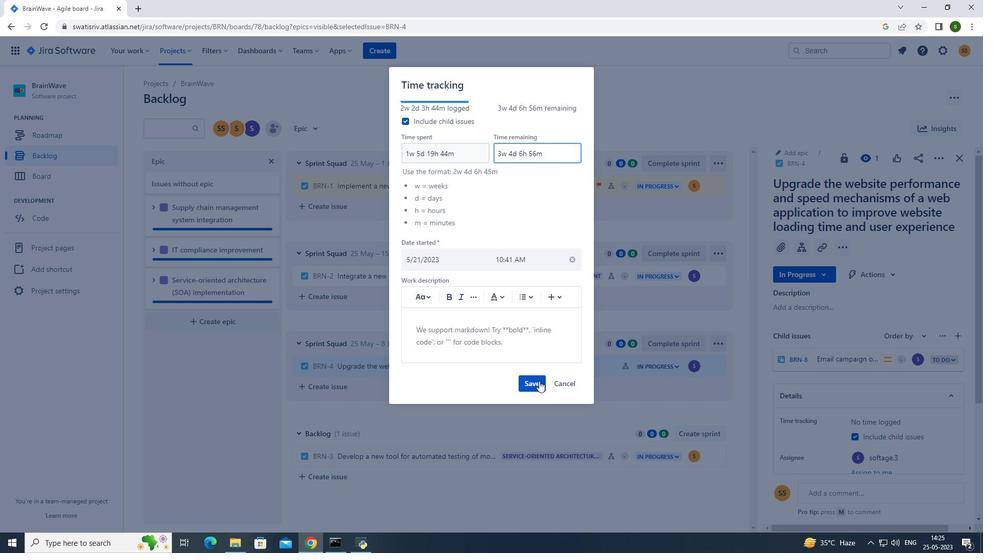 
Action: Mouse pressed left at (537, 383)
Screenshot: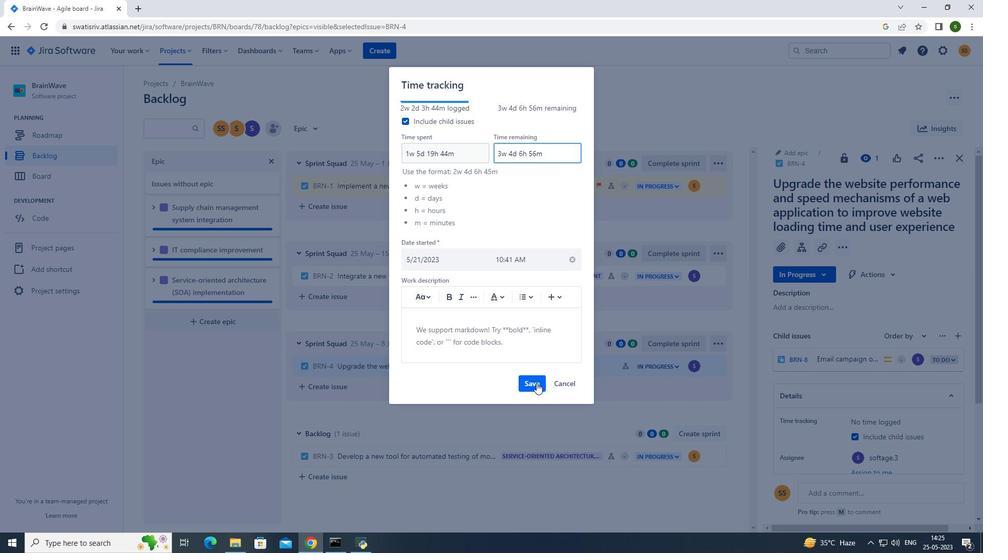 
Action: Mouse moved to (716, 362)
Screenshot: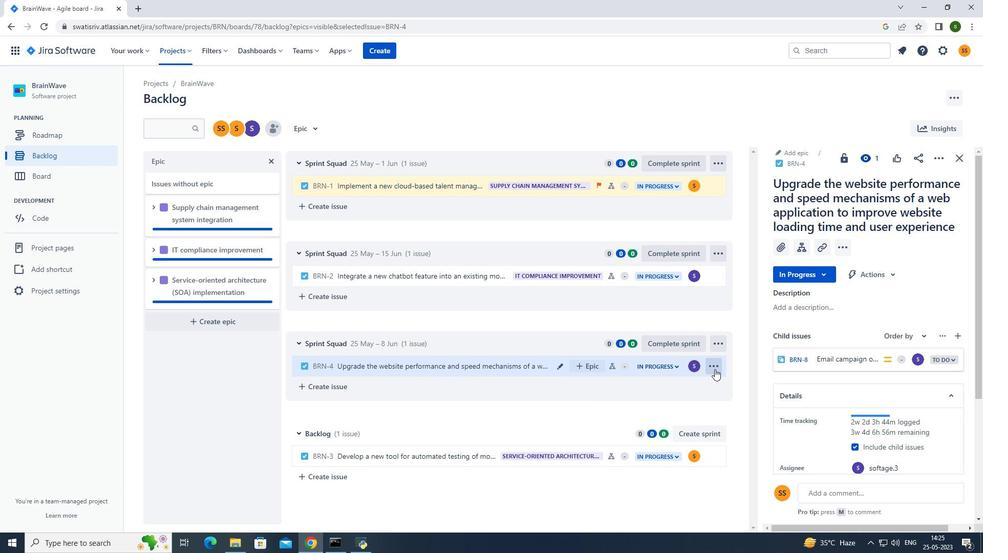 
Action: Mouse pressed left at (716, 362)
Screenshot: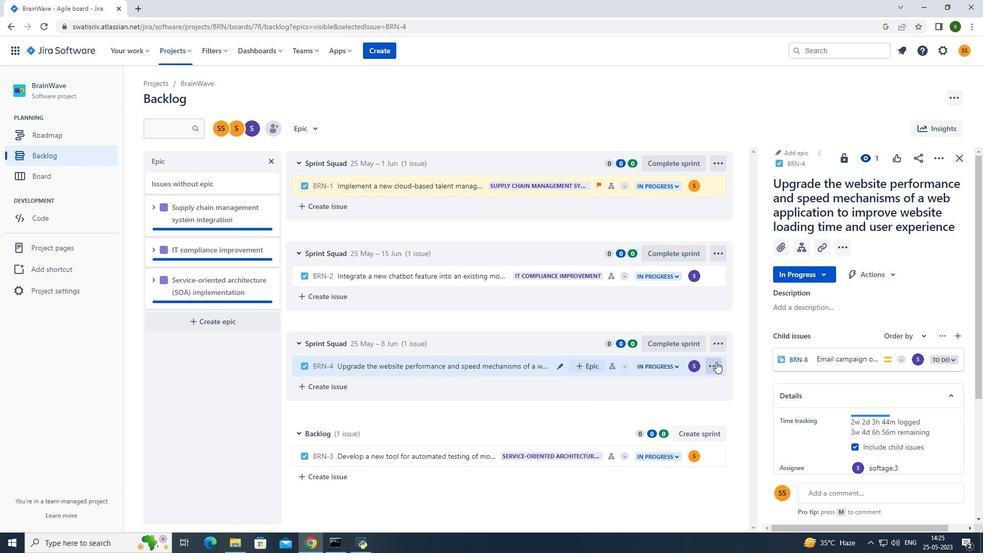 
Action: Mouse moved to (704, 337)
Screenshot: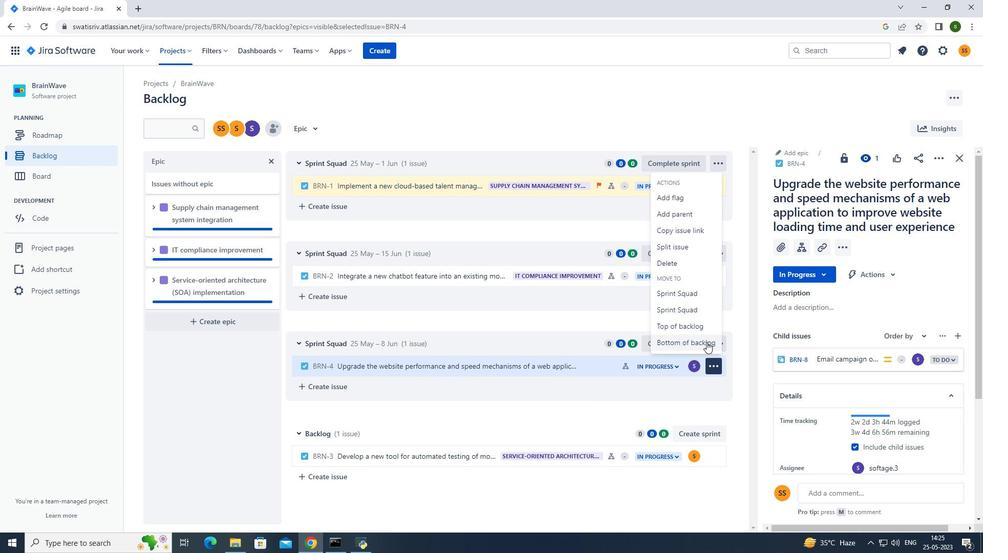 
Action: Mouse pressed left at (704, 337)
Screenshot: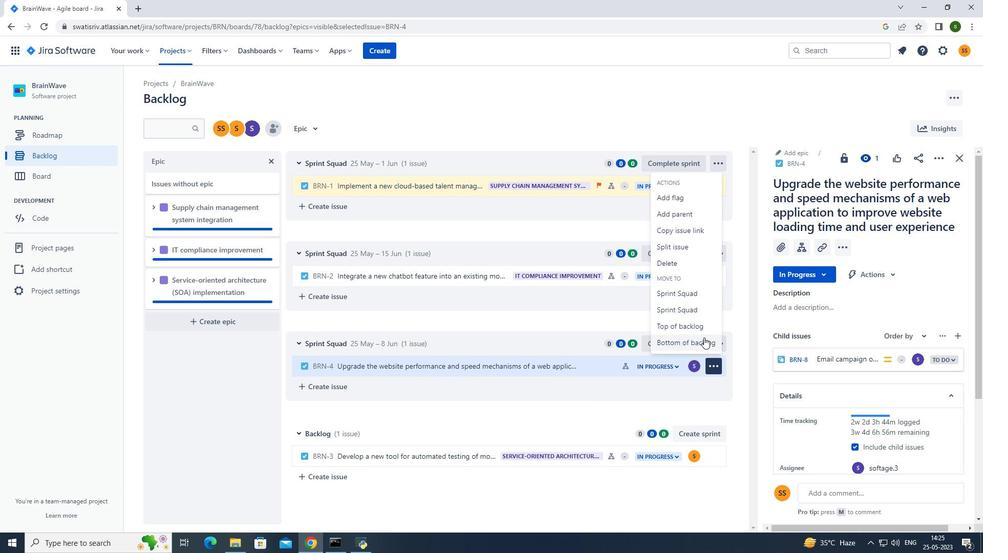 
Action: Mouse moved to (524, 171)
Screenshot: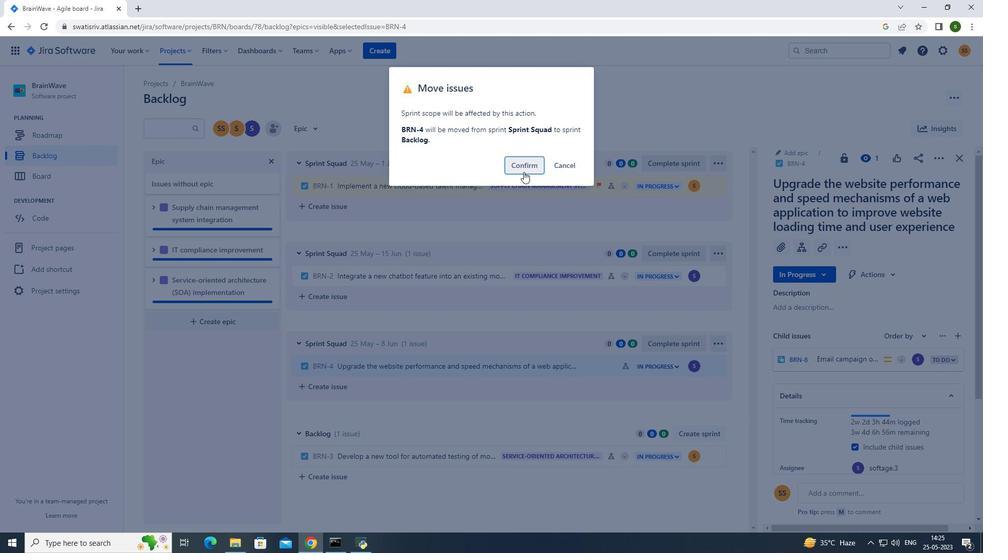 
Action: Mouse pressed left at (524, 171)
Screenshot: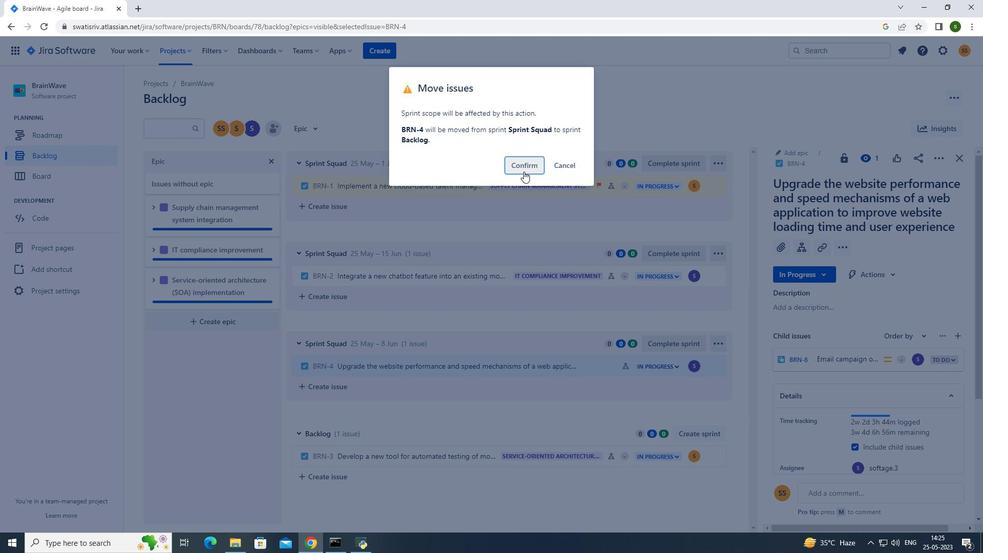
Action: Mouse moved to (566, 360)
Screenshot: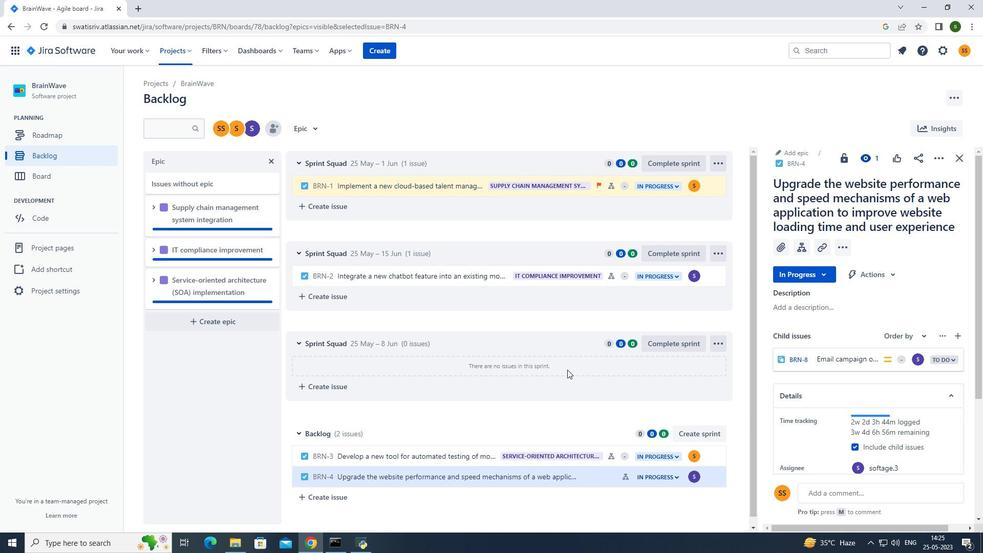 
Action: Mouse scrolled (566, 360) with delta (0, 0)
Screenshot: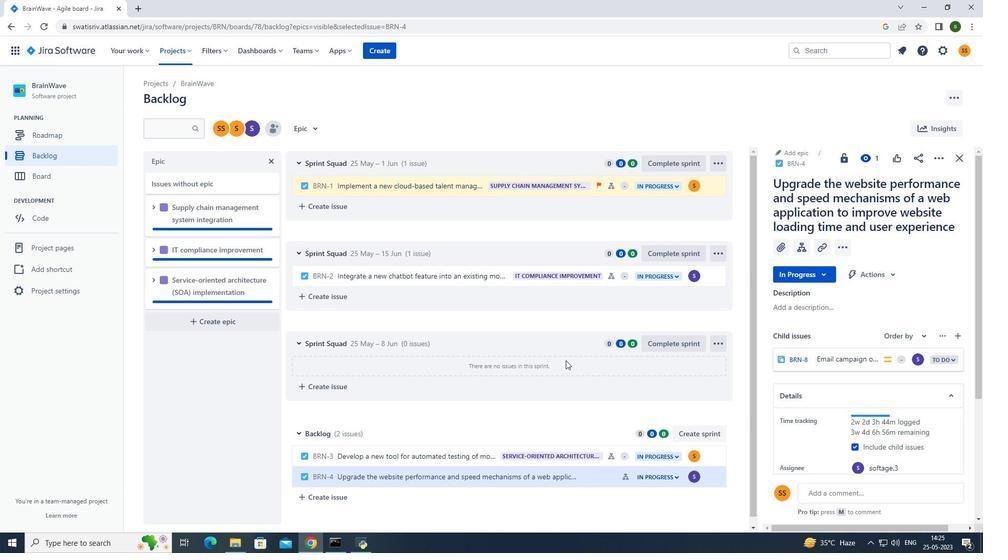 
Action: Mouse moved to (585, 472)
Screenshot: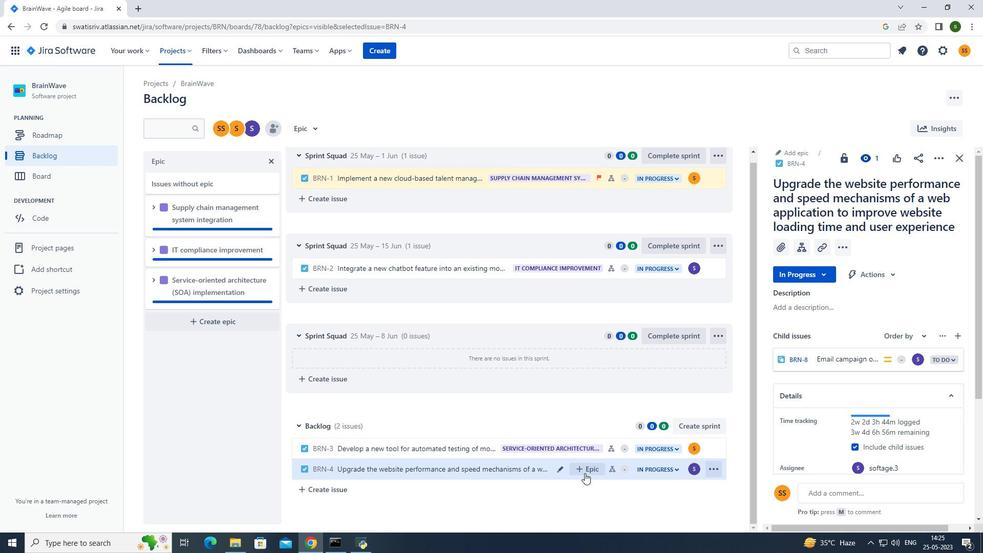 
Action: Mouse pressed left at (586, 469)
Screenshot: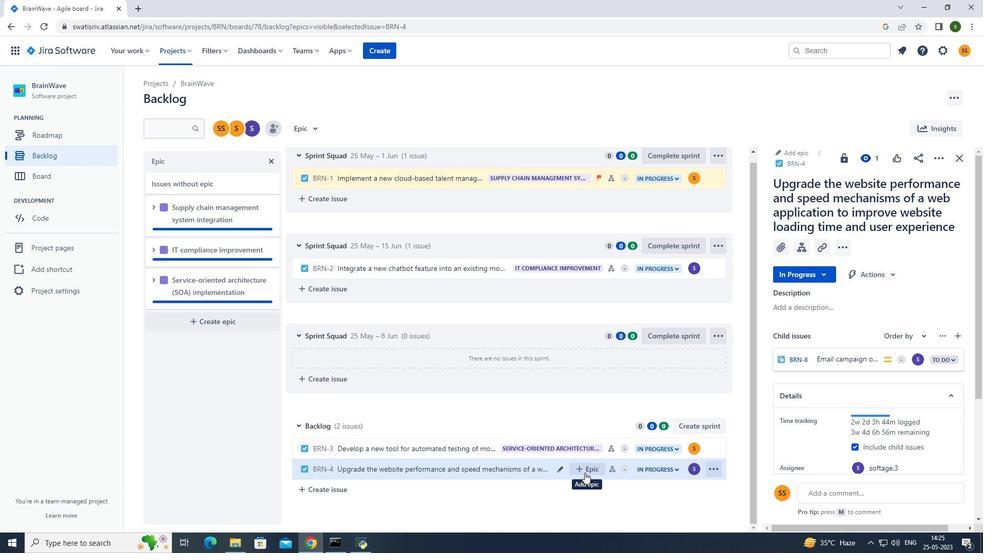 
Action: Mouse moved to (755, 445)
Screenshot: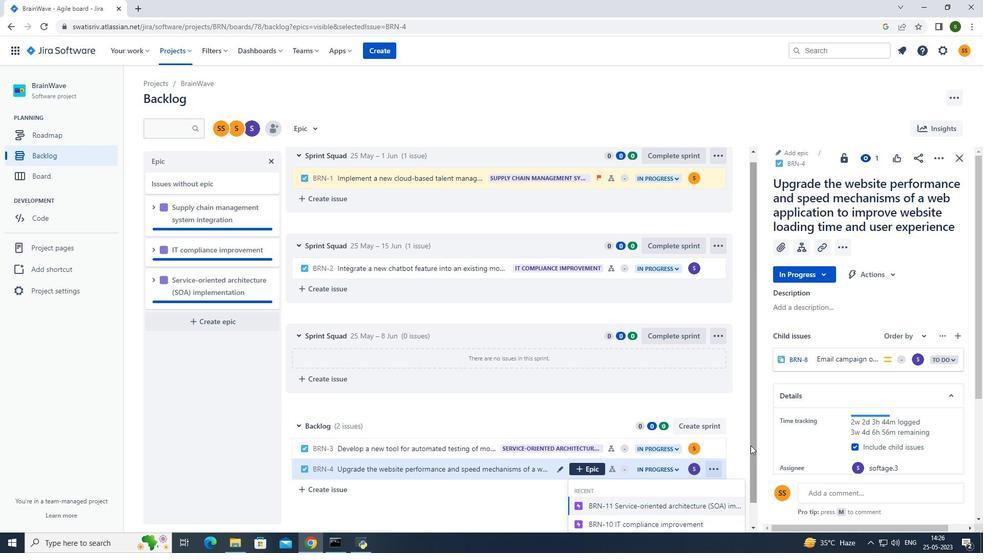 
Action: Mouse pressed left at (755, 445)
Screenshot: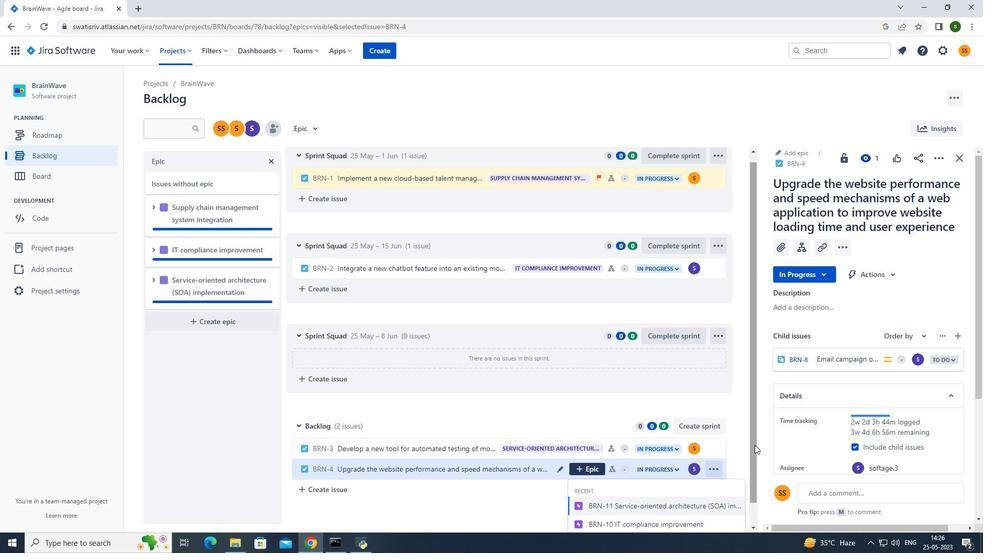 
Action: Mouse moved to (680, 515)
Screenshot: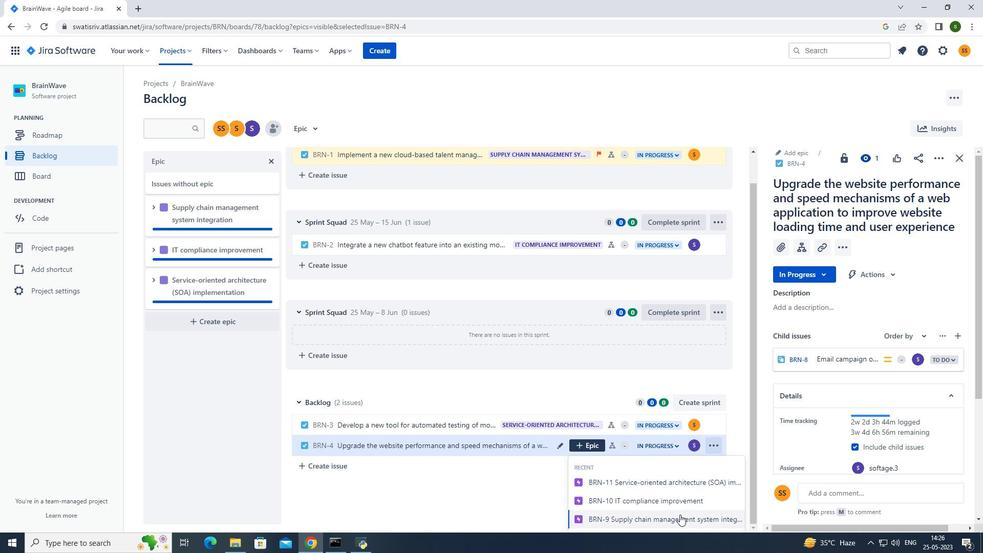 
Action: Mouse pressed left at (680, 515)
Screenshot: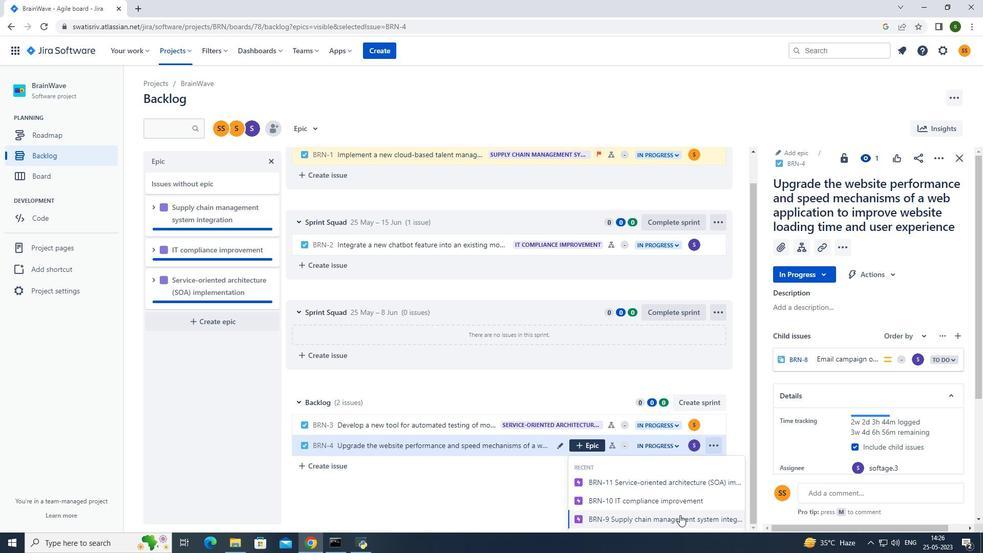 
Action: Mouse moved to (312, 129)
Screenshot: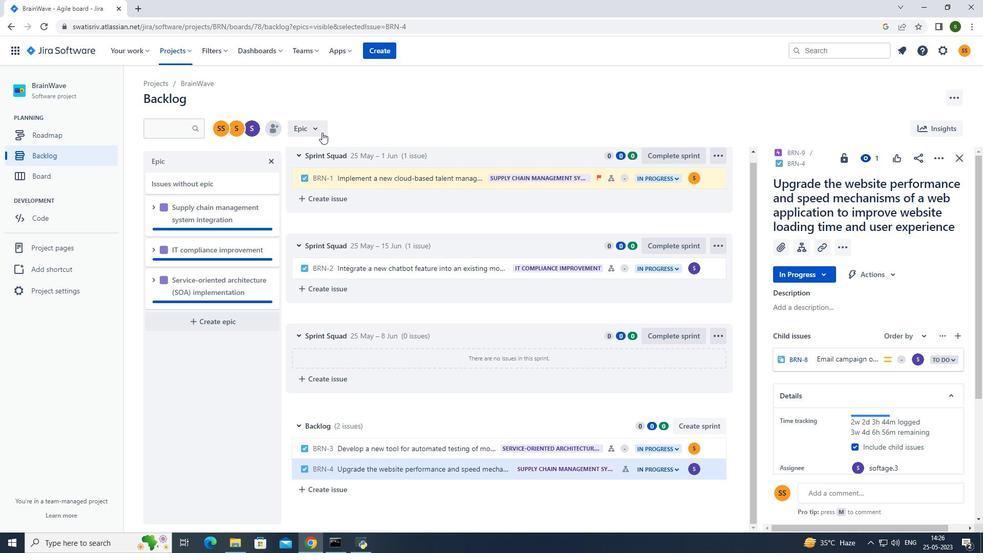 
Action: Mouse pressed left at (312, 129)
Screenshot: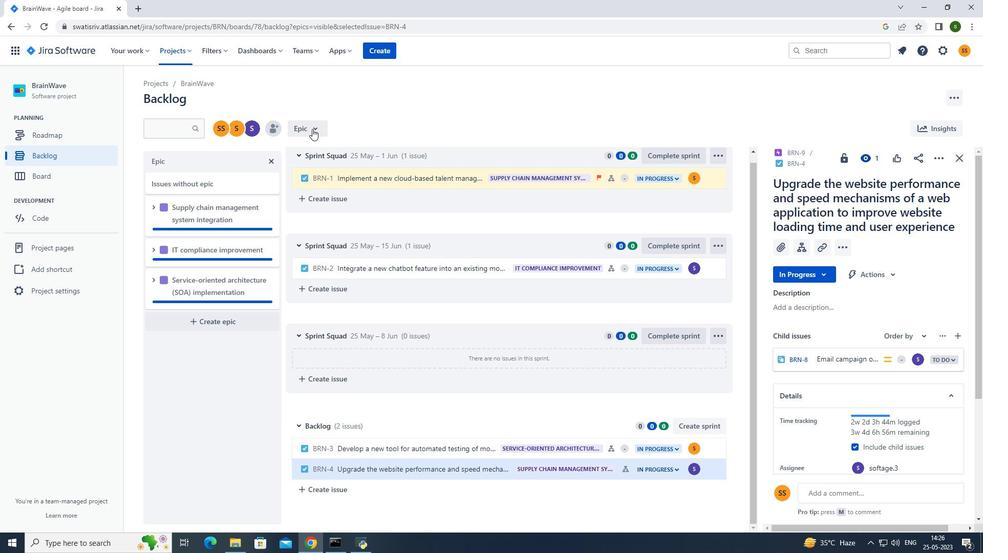 
Action: Mouse moved to (345, 178)
Screenshot: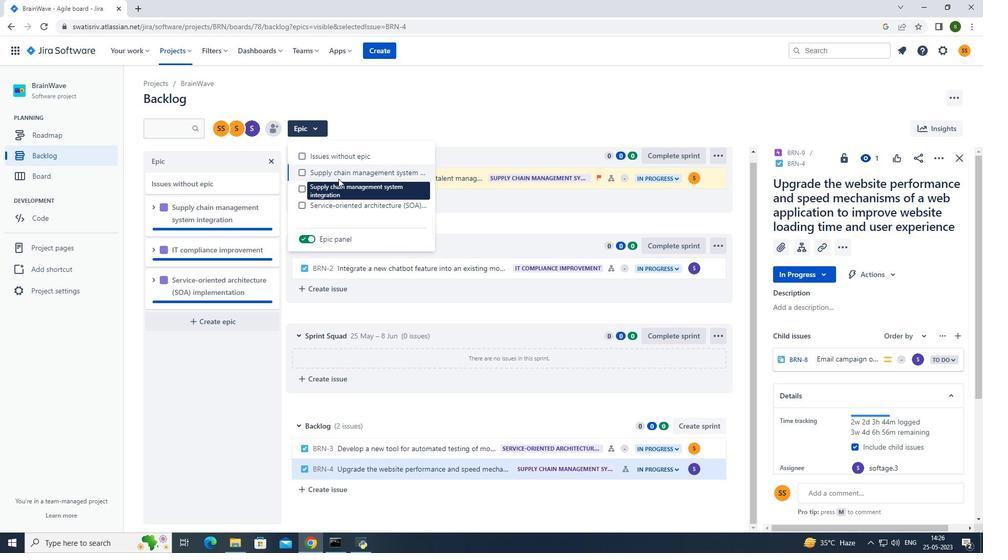 
Action: Mouse pressed left at (345, 178)
Screenshot: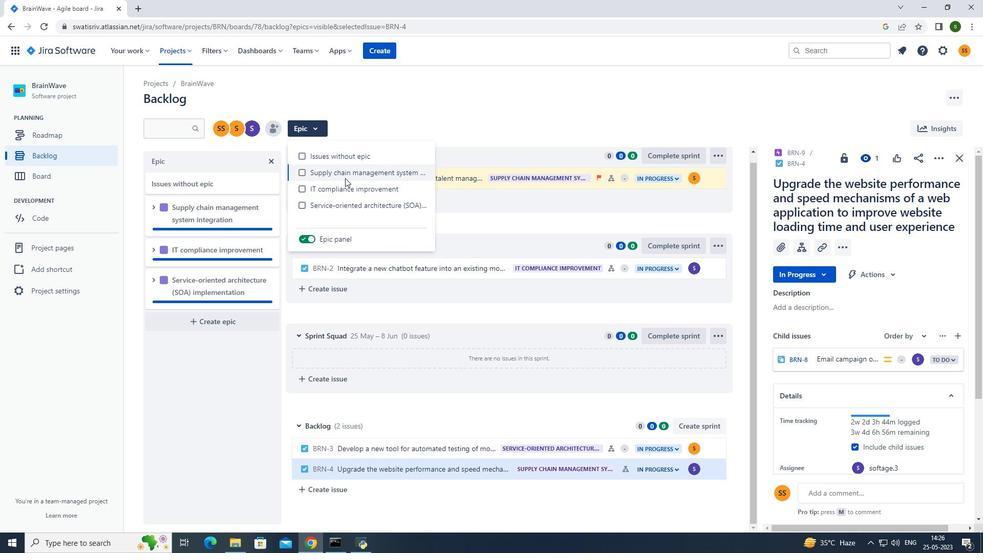 
Action: Mouse moved to (470, 93)
Screenshot: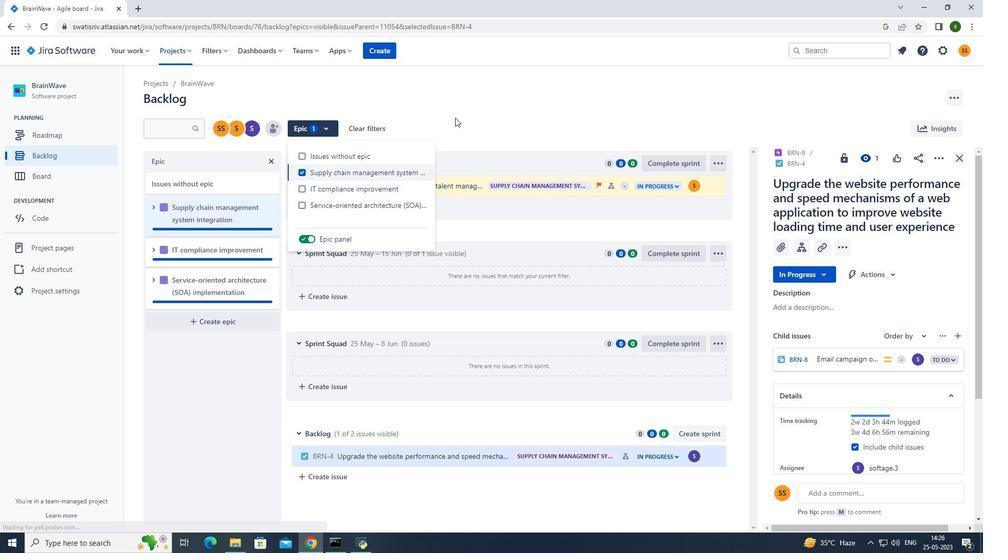 
Action: Mouse pressed left at (470, 93)
Screenshot: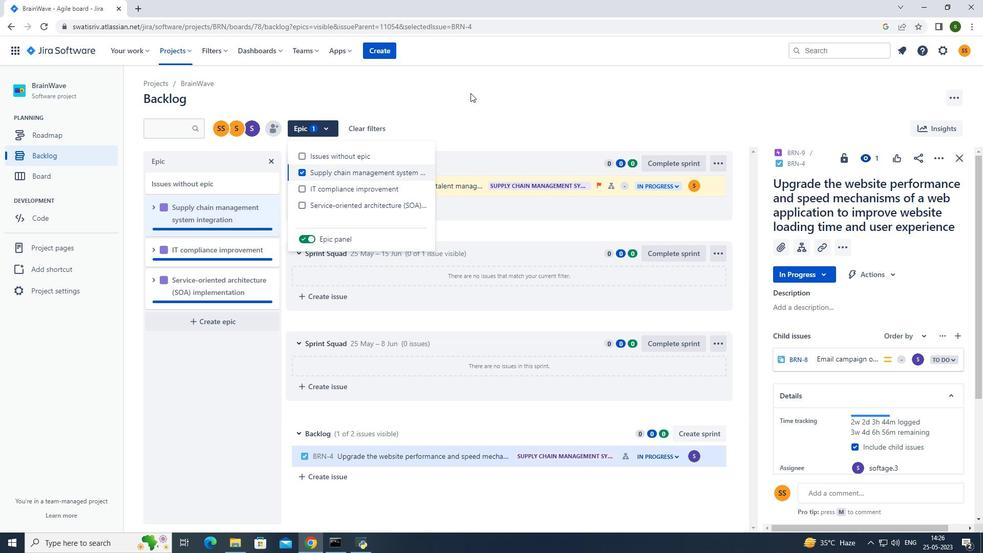 
